 Task: Explore upcoming open houses in Baton Rouge, Louisiana, to visit properties with traditional Southern architecture and historical significance.
Action: Mouse moved to (346, 180)
Screenshot: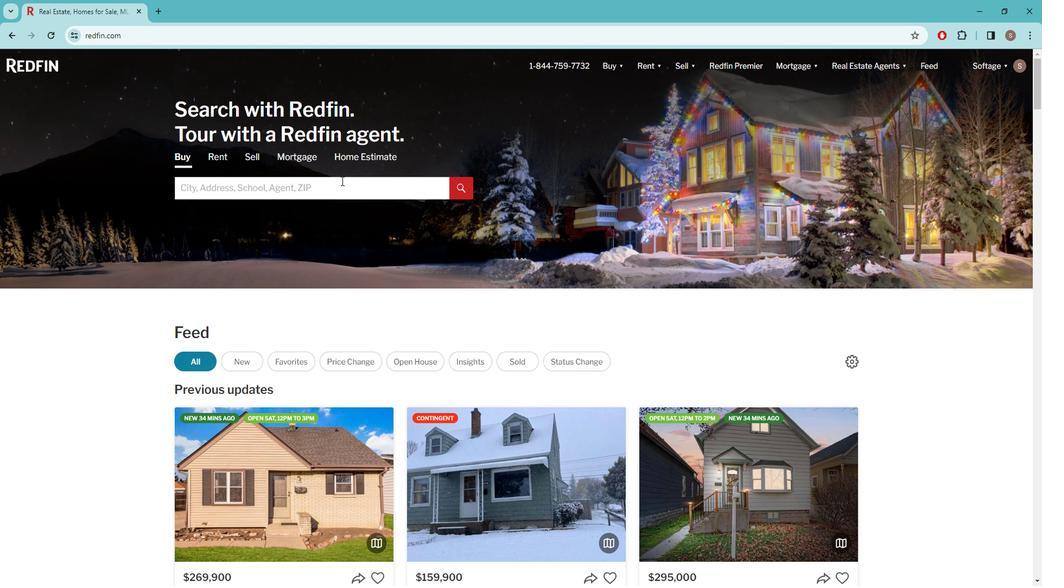 
Action: Mouse pressed left at (346, 180)
Screenshot: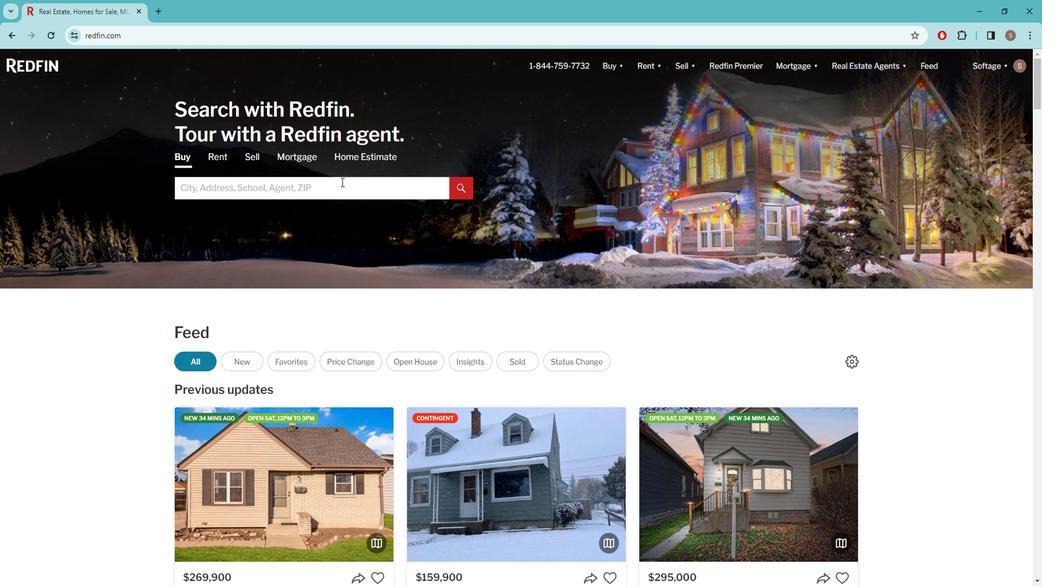 
Action: Key pressed b<Key.caps_lock>ATON<Key.space>
Screenshot: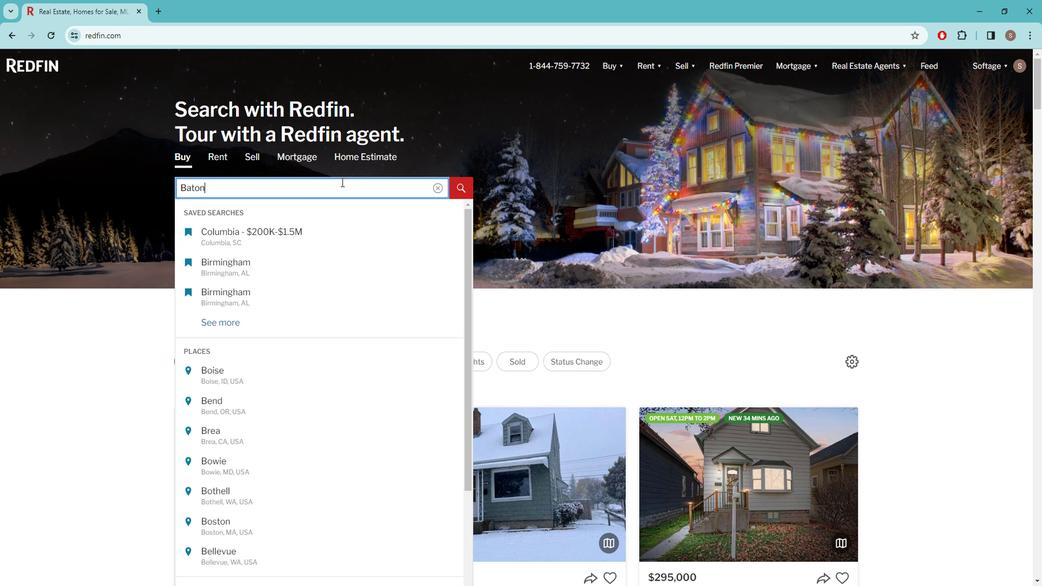 
Action: Mouse moved to (306, 287)
Screenshot: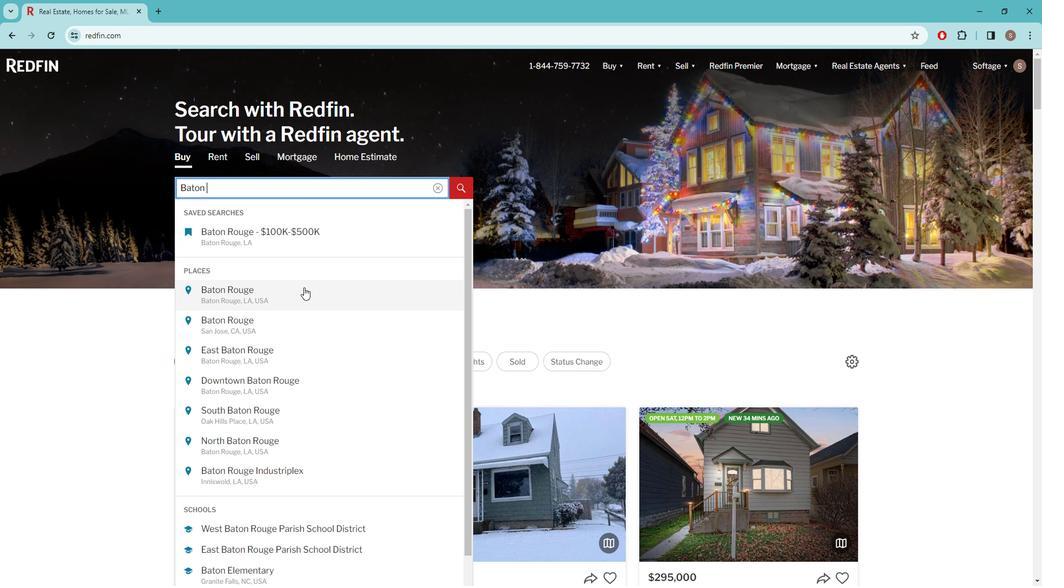
Action: Mouse pressed left at (306, 287)
Screenshot: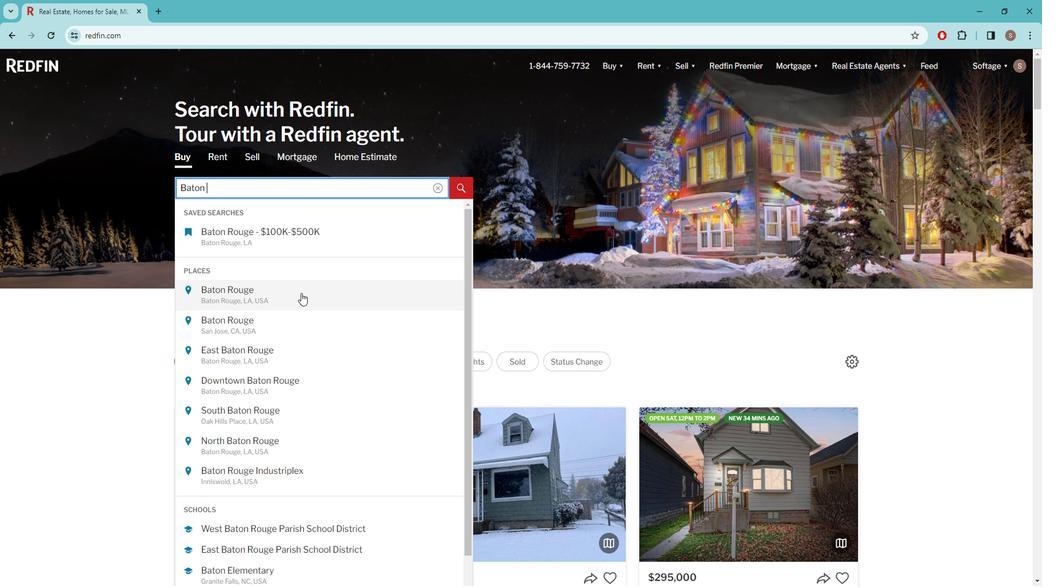 
Action: Mouse moved to (920, 137)
Screenshot: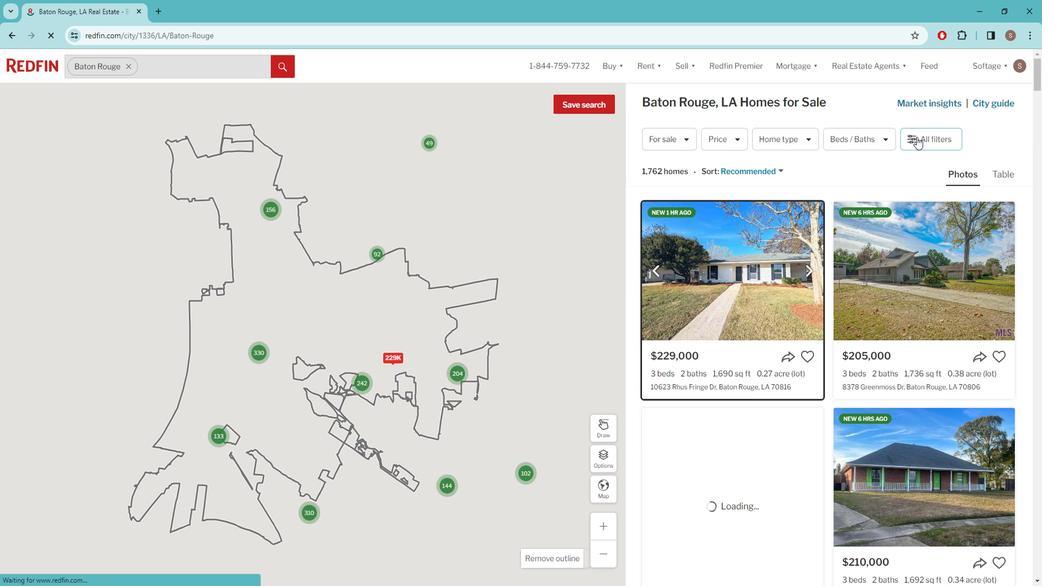 
Action: Mouse pressed left at (920, 137)
Screenshot: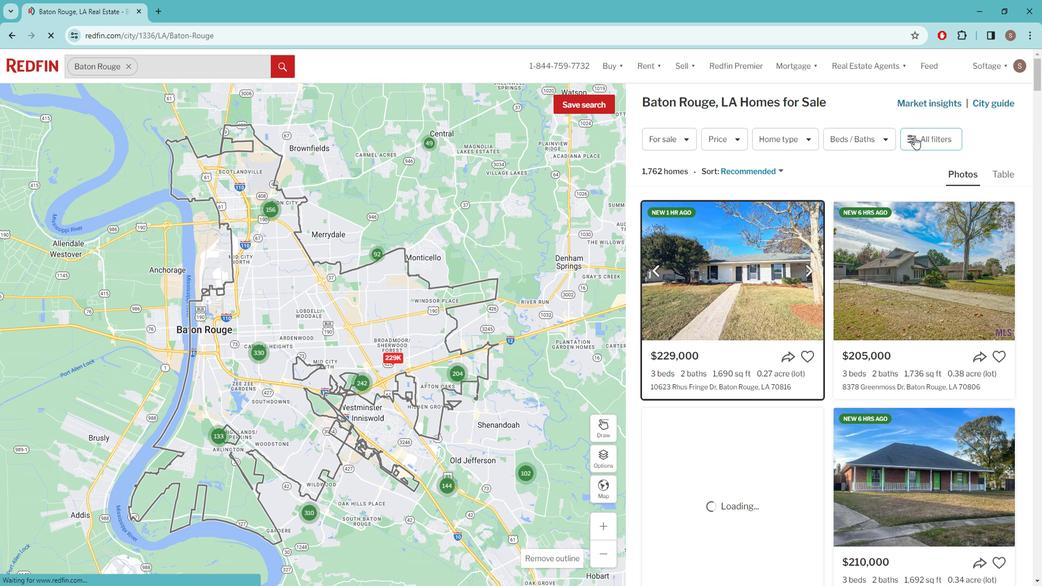 
Action: Mouse pressed left at (920, 137)
Screenshot: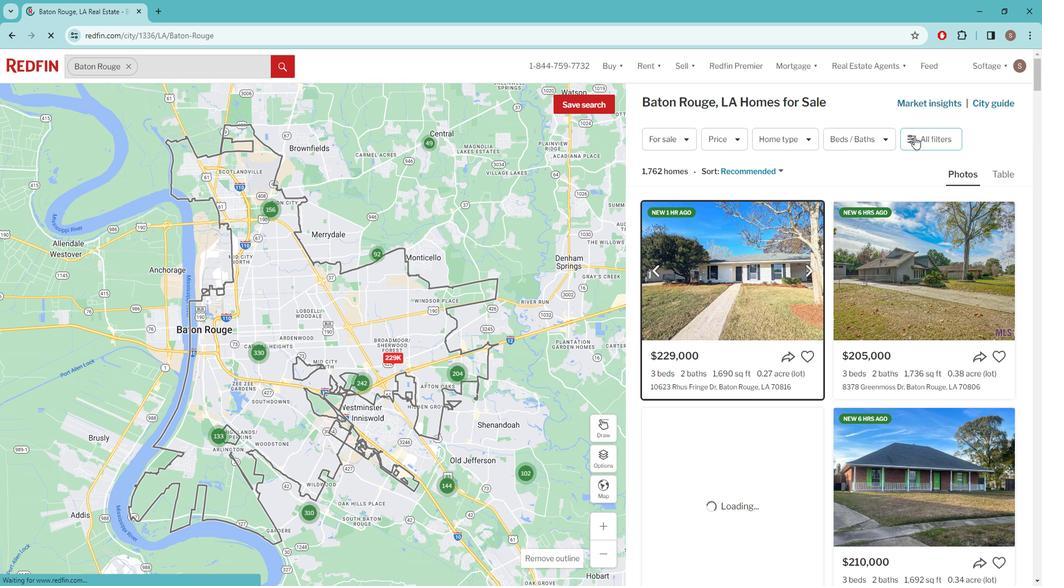 
Action: Mouse pressed left at (920, 137)
Screenshot: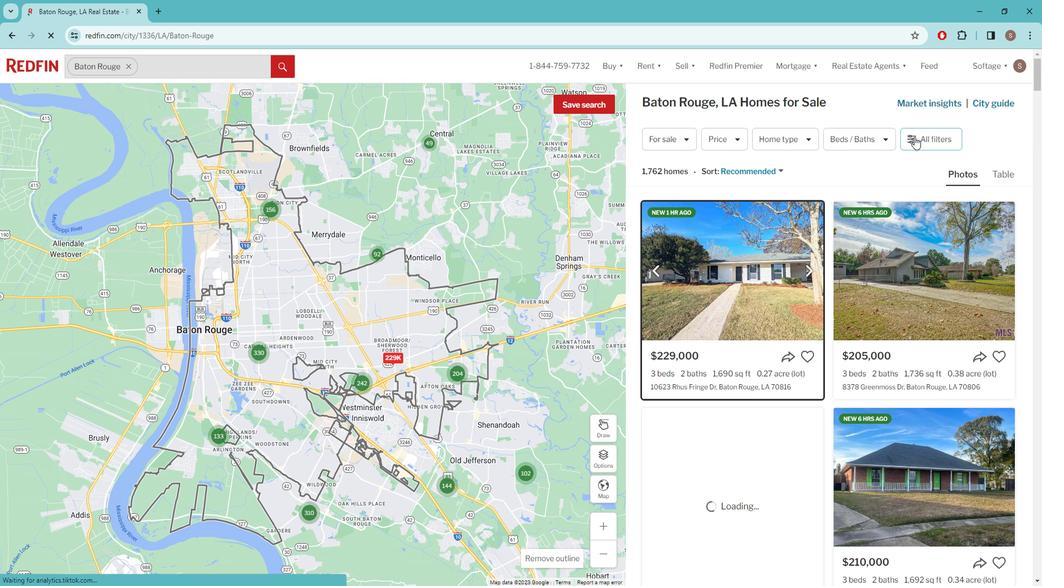 
Action: Mouse moved to (919, 133)
Screenshot: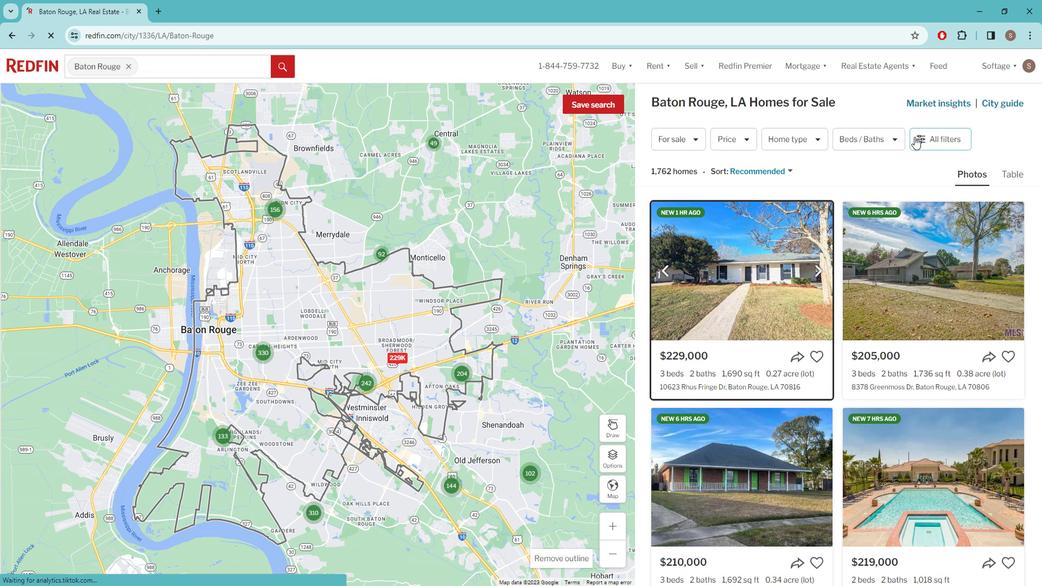 
Action: Mouse pressed left at (919, 133)
Screenshot: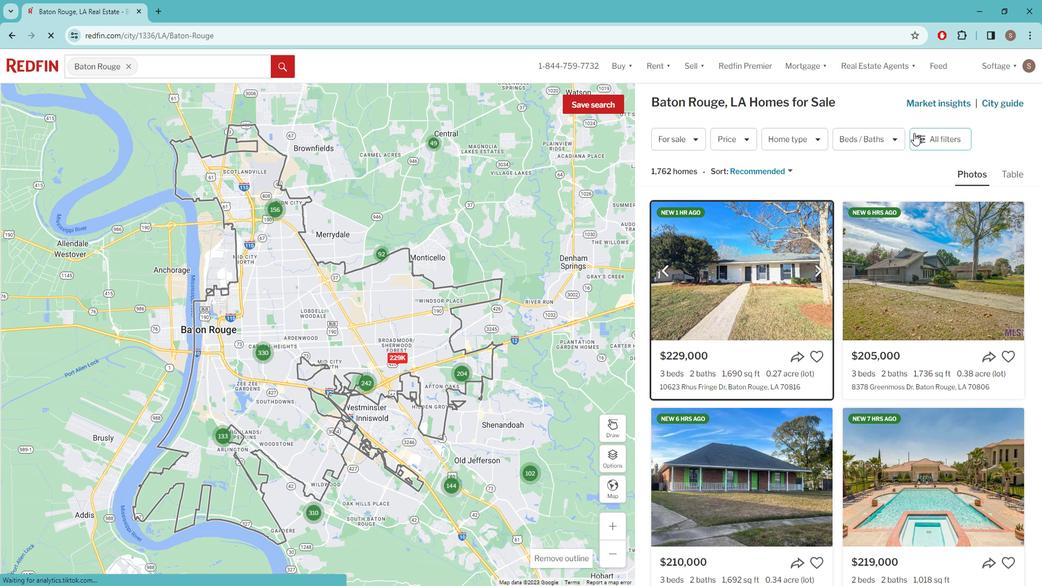 
Action: Mouse pressed left at (919, 133)
Screenshot: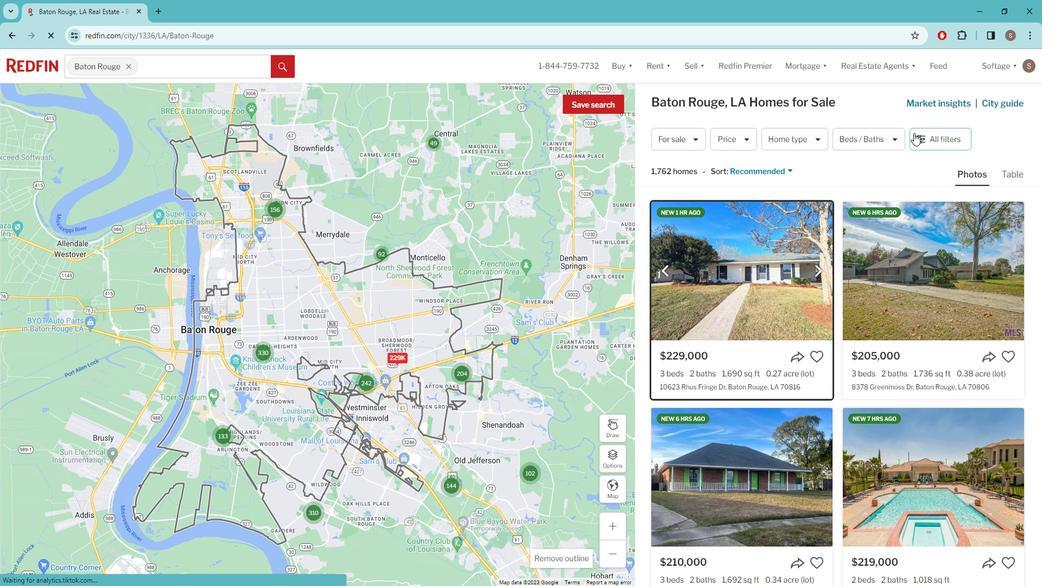
Action: Mouse moved to (892, 167)
Screenshot: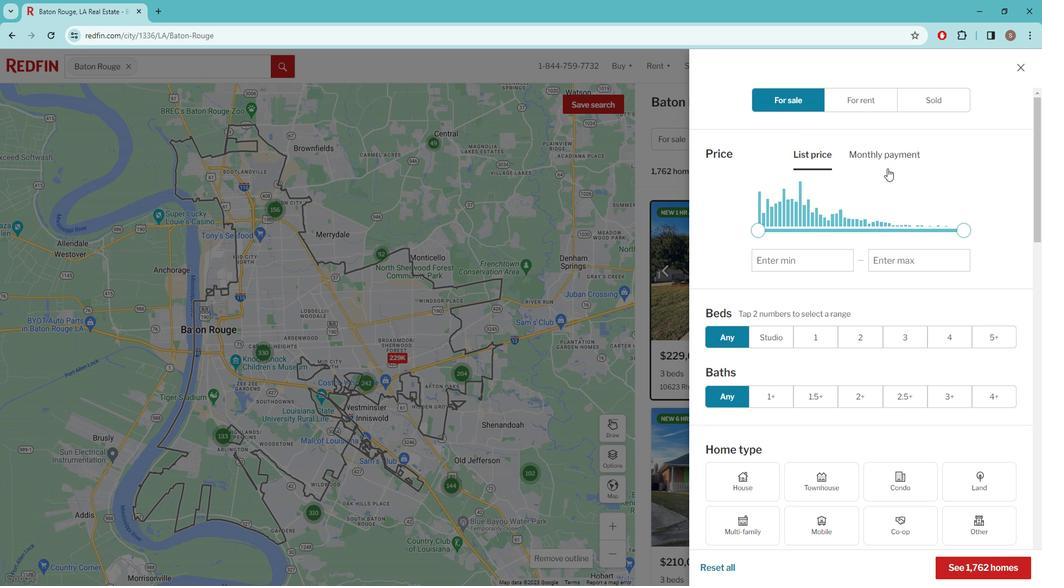 
Action: Mouse scrolled (892, 167) with delta (0, 0)
Screenshot: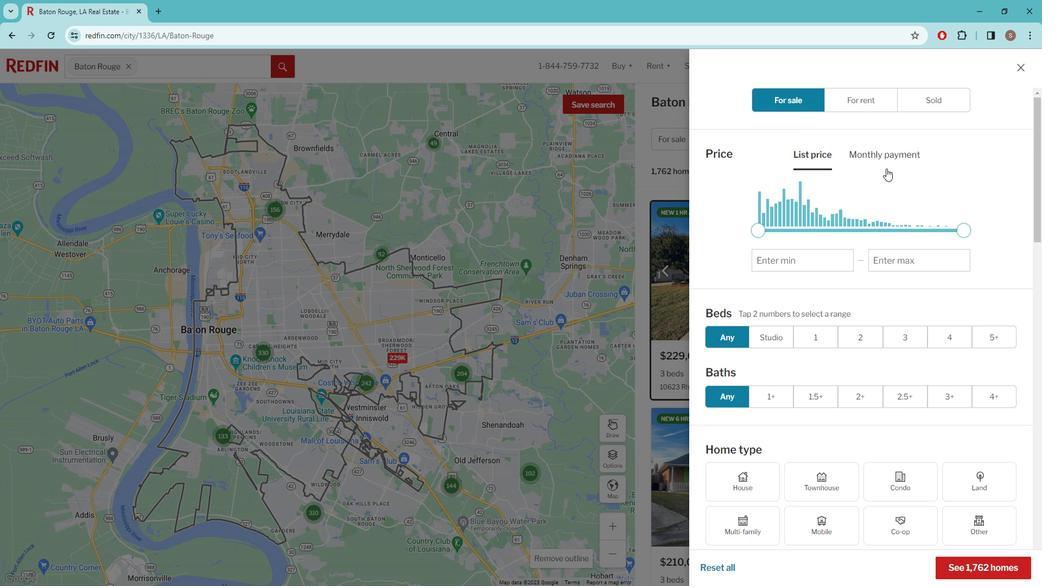 
Action: Mouse moved to (891, 168)
Screenshot: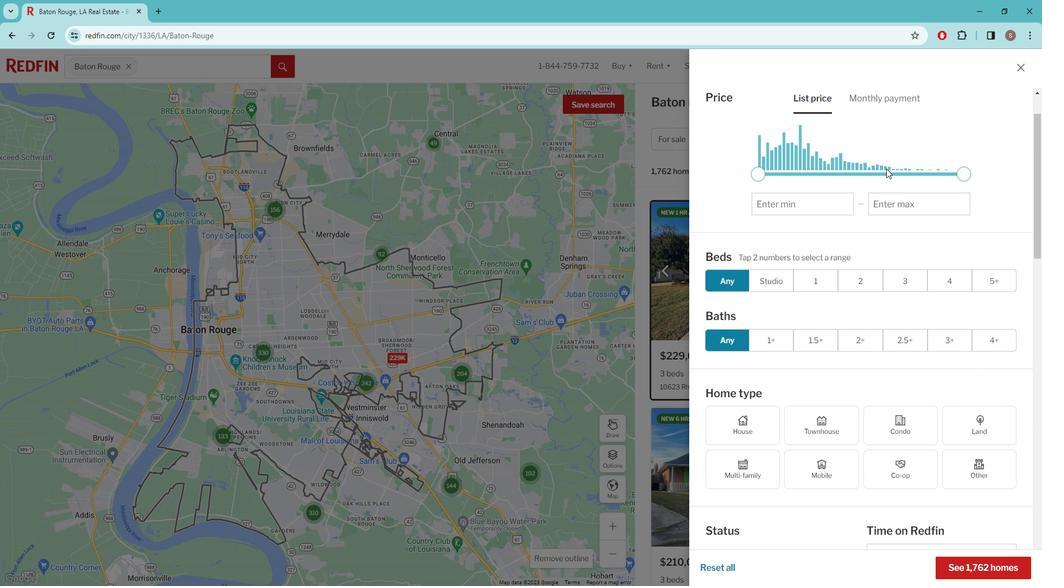 
Action: Mouse scrolled (891, 168) with delta (0, 0)
Screenshot: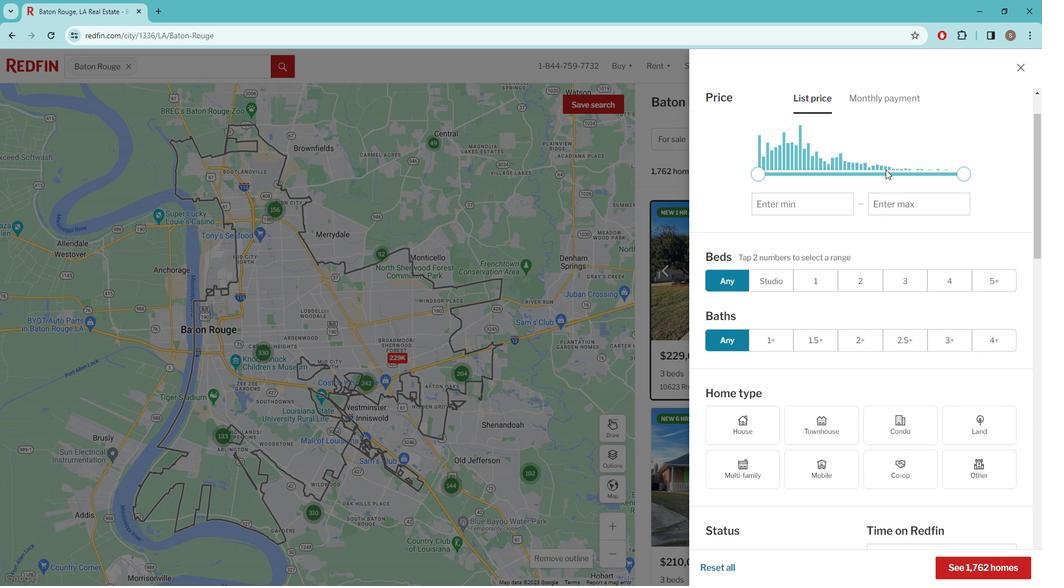 
Action: Mouse scrolled (891, 168) with delta (0, 0)
Screenshot: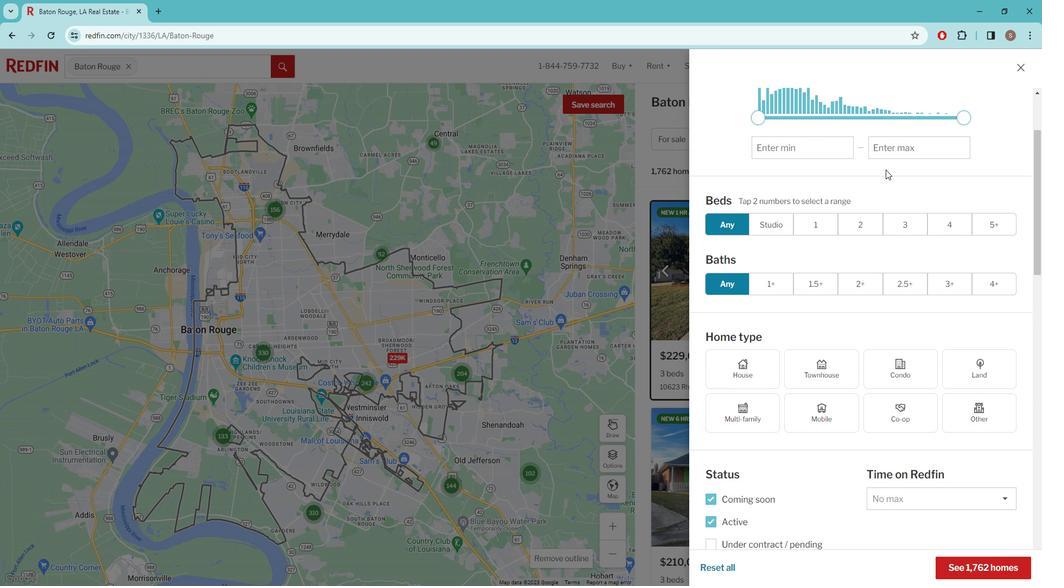 
Action: Mouse scrolled (891, 168) with delta (0, 0)
Screenshot: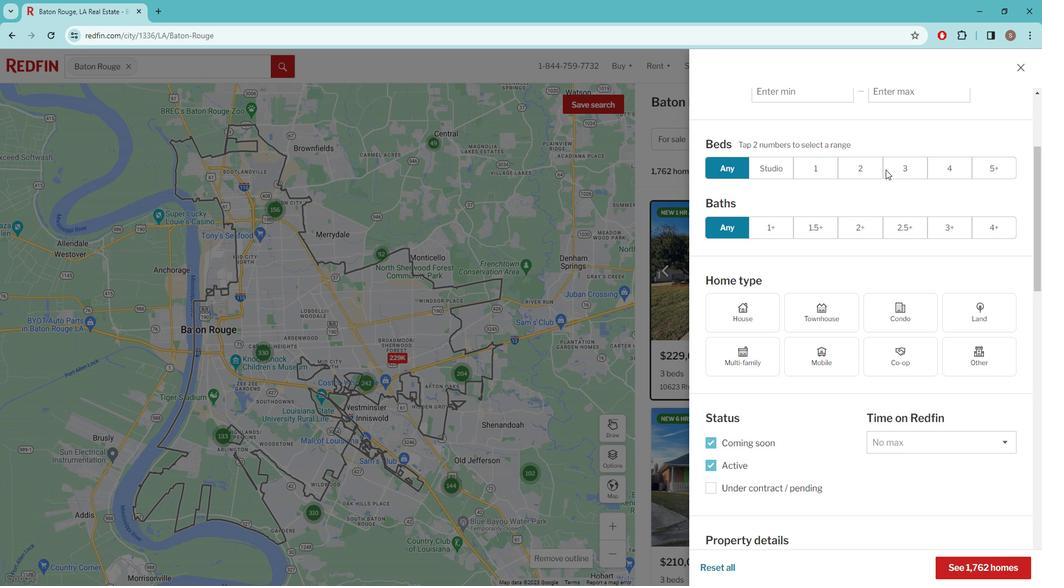 
Action: Mouse scrolled (891, 168) with delta (0, 0)
Screenshot: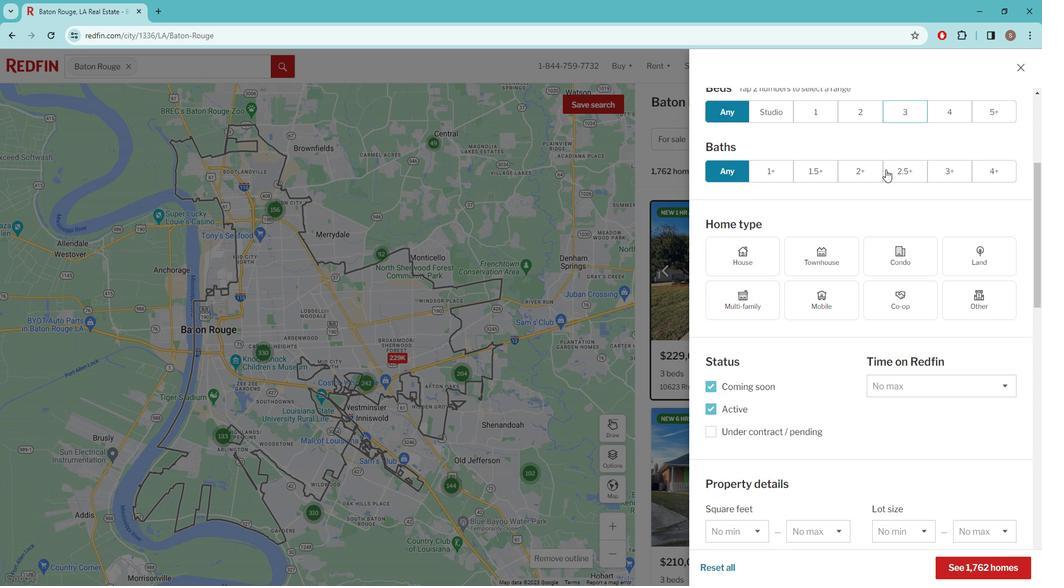 
Action: Mouse scrolled (891, 168) with delta (0, 0)
Screenshot: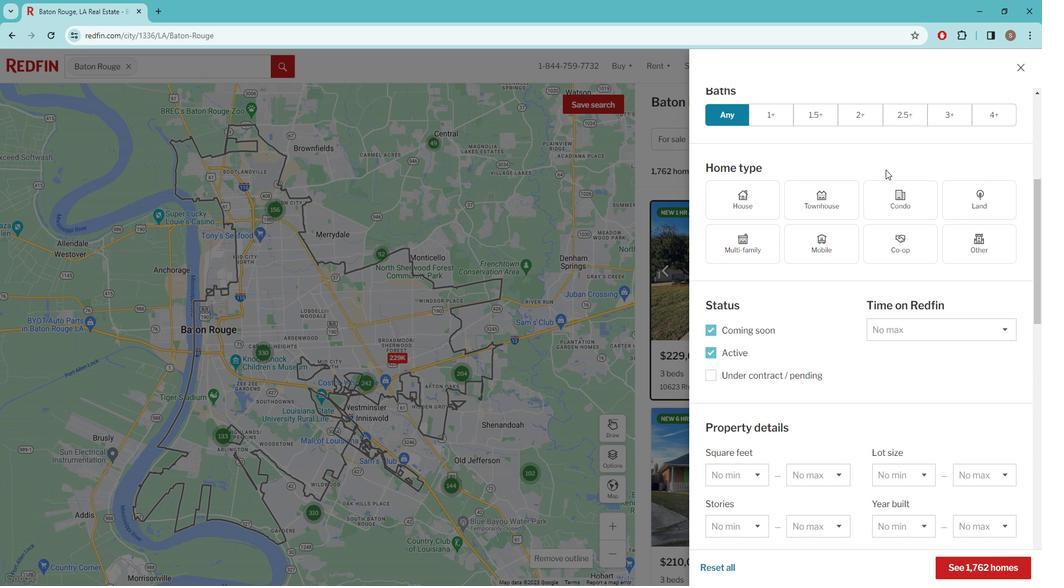 
Action: Mouse moved to (889, 169)
Screenshot: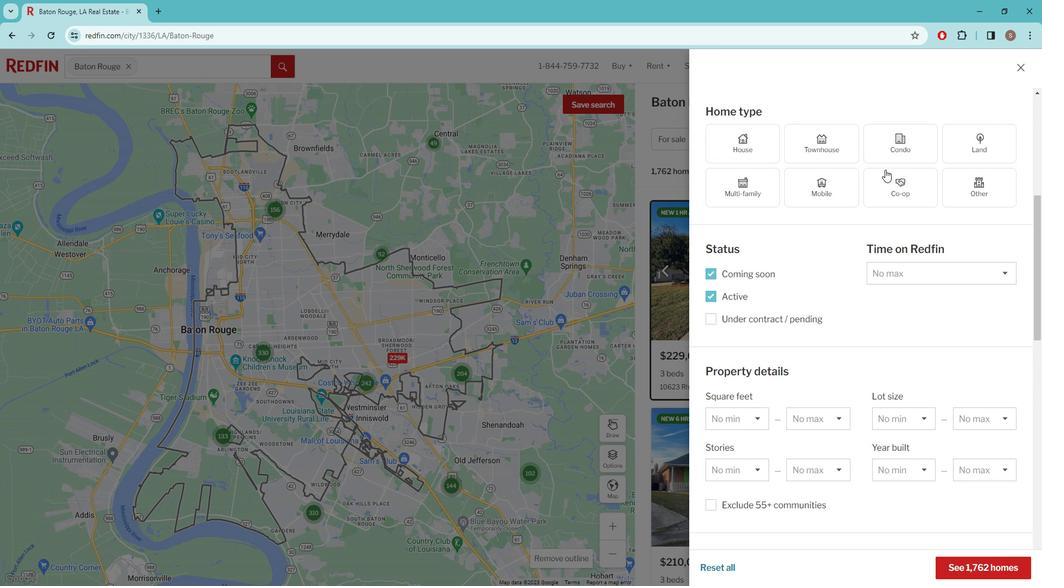 
Action: Mouse scrolled (889, 168) with delta (0, 0)
Screenshot: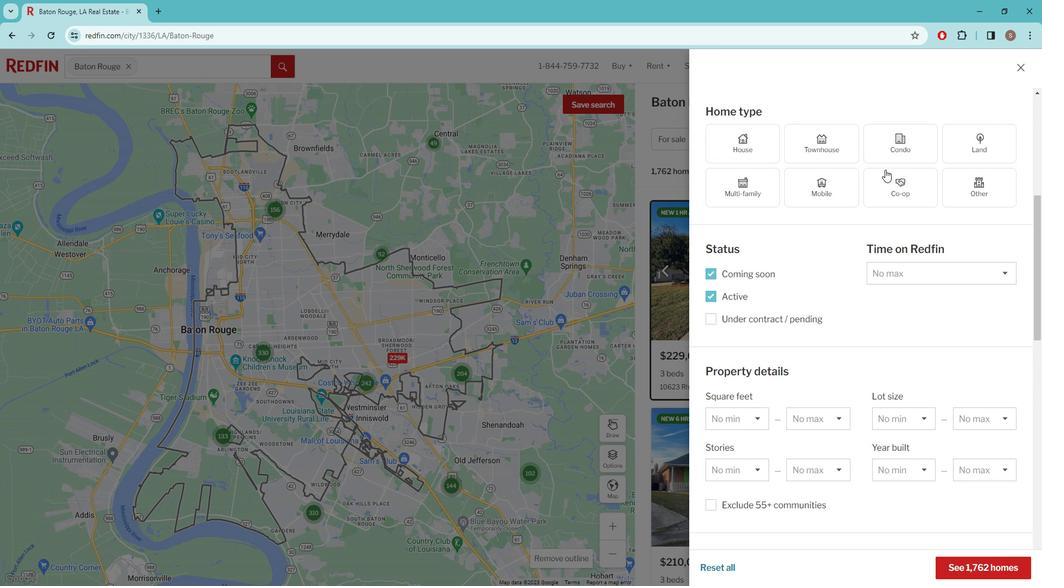 
Action: Mouse moved to (888, 169)
Screenshot: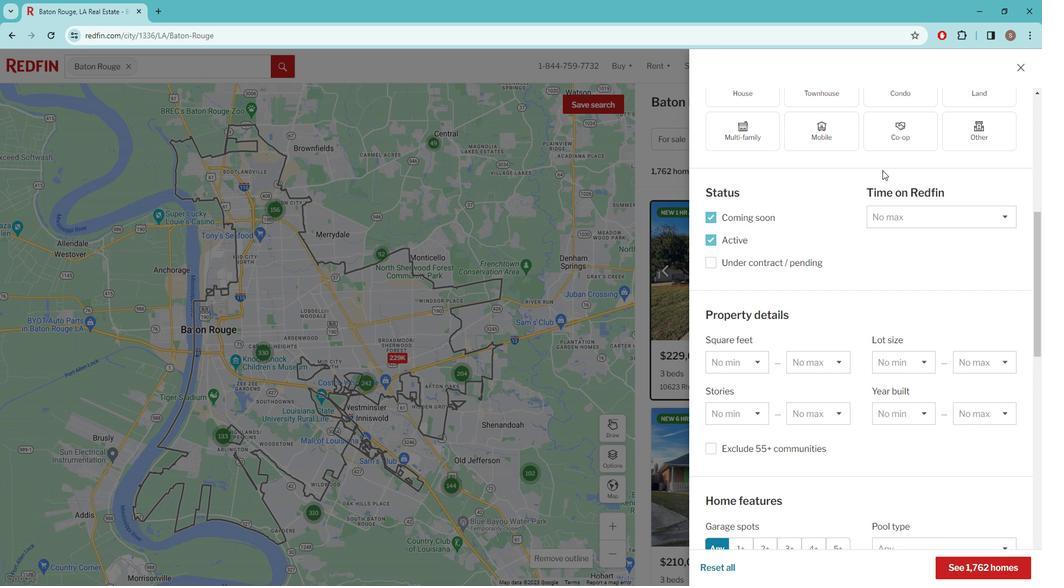 
Action: Mouse scrolled (888, 169) with delta (0, 0)
Screenshot: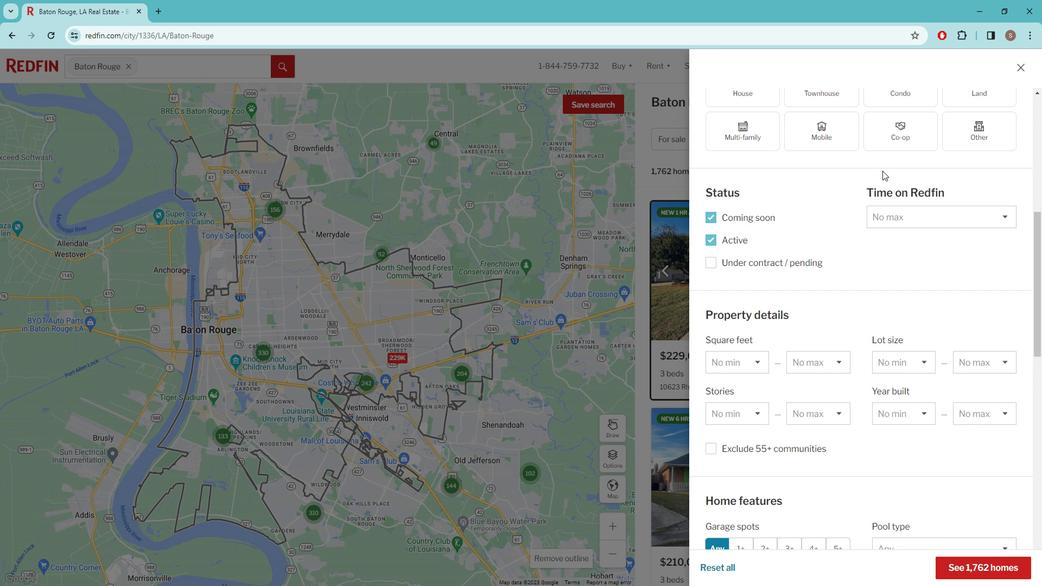 
Action: Mouse scrolled (888, 169) with delta (0, 0)
Screenshot: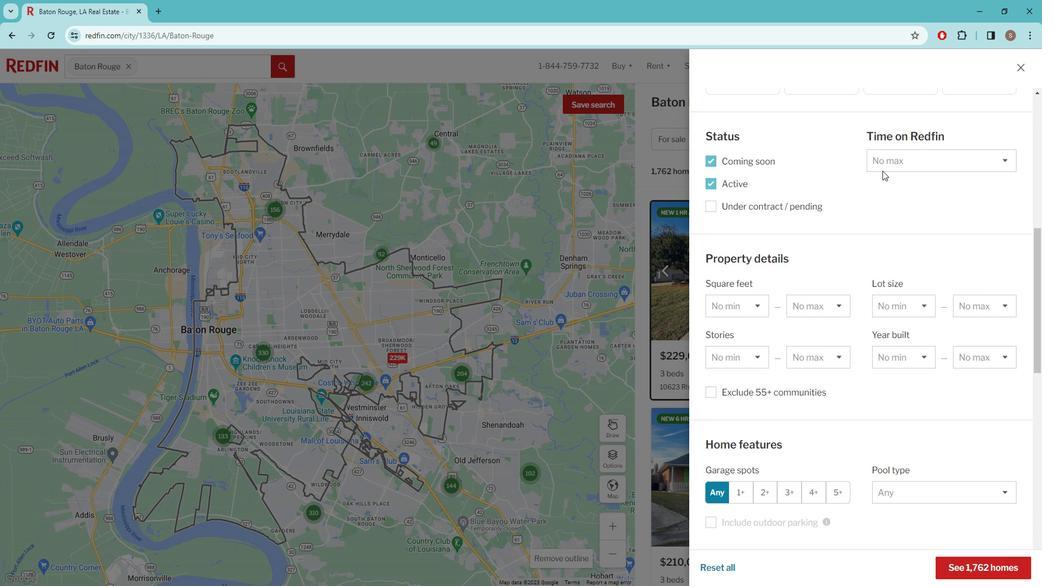 
Action: Mouse scrolled (888, 169) with delta (0, 0)
Screenshot: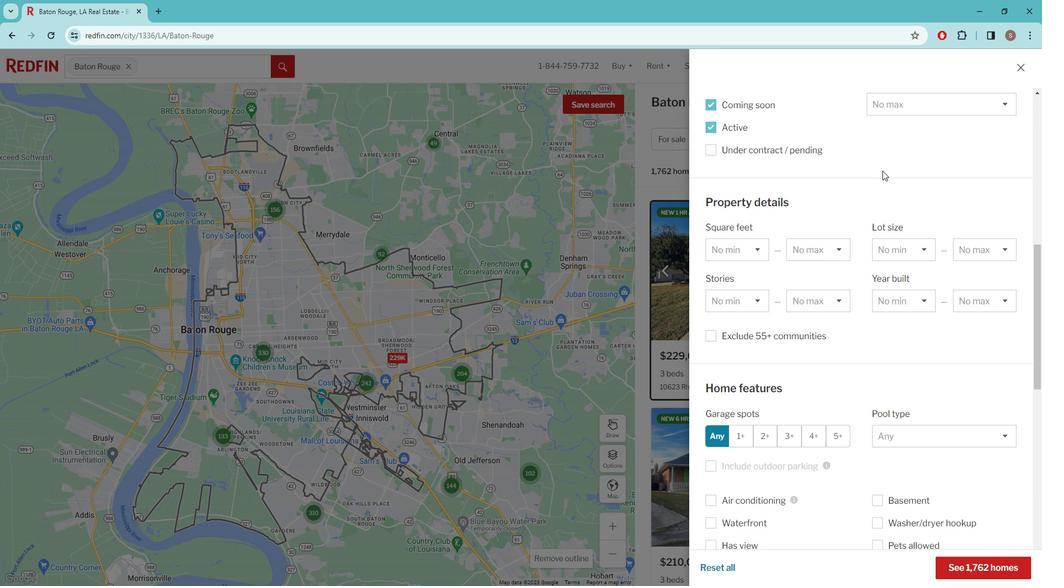 
Action: Mouse scrolled (888, 169) with delta (0, 0)
Screenshot: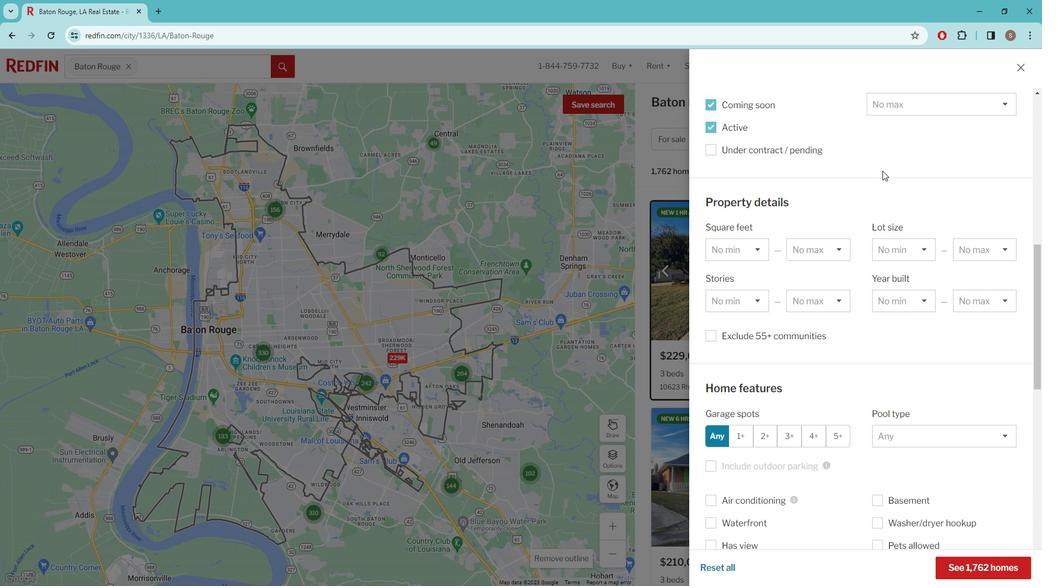 
Action: Mouse scrolled (888, 169) with delta (0, 0)
Screenshot: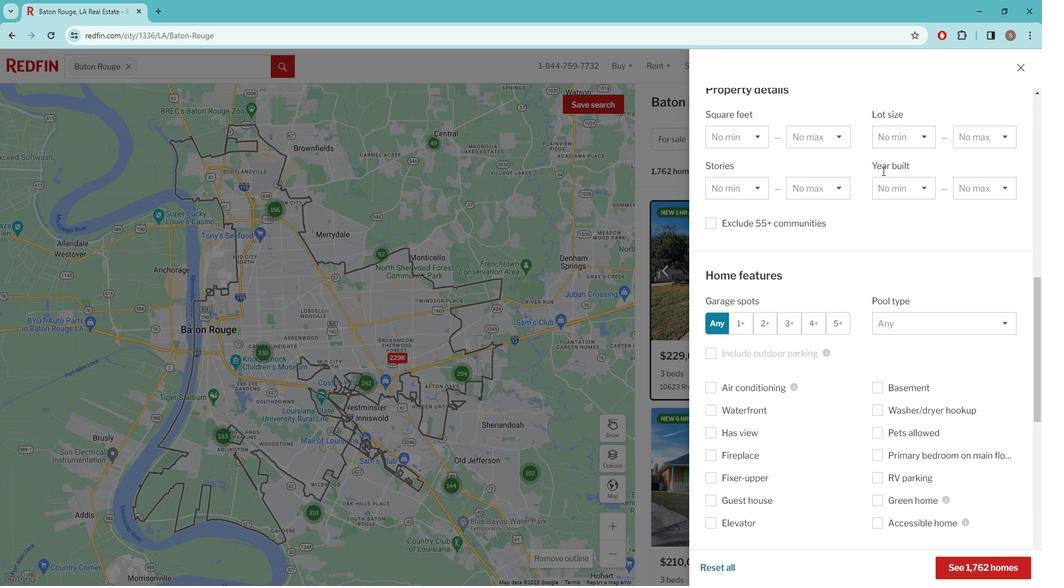 
Action: Mouse moved to (887, 169)
Screenshot: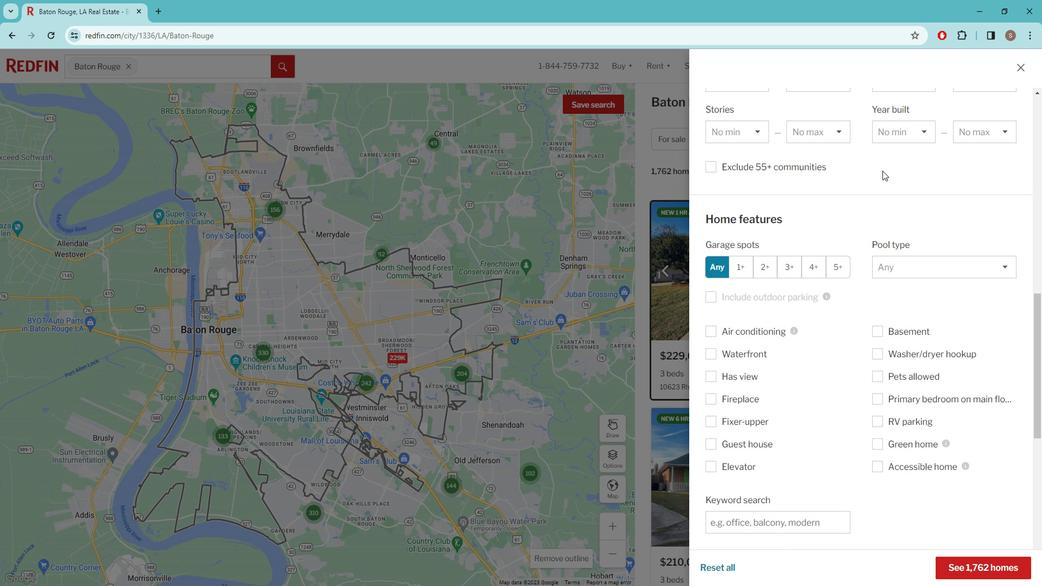 
Action: Mouse scrolled (887, 169) with delta (0, 0)
Screenshot: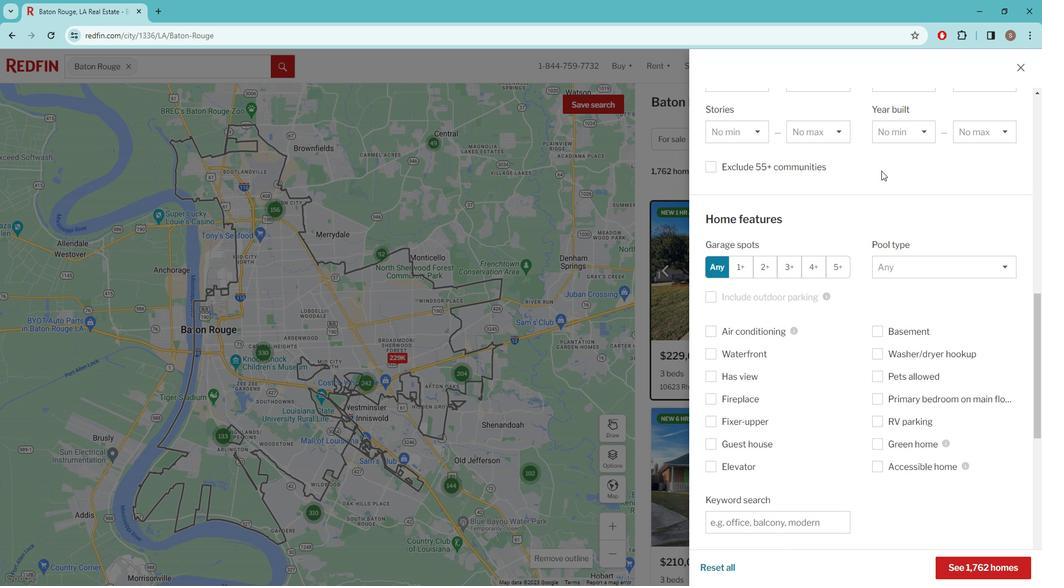 
Action: Mouse moved to (736, 453)
Screenshot: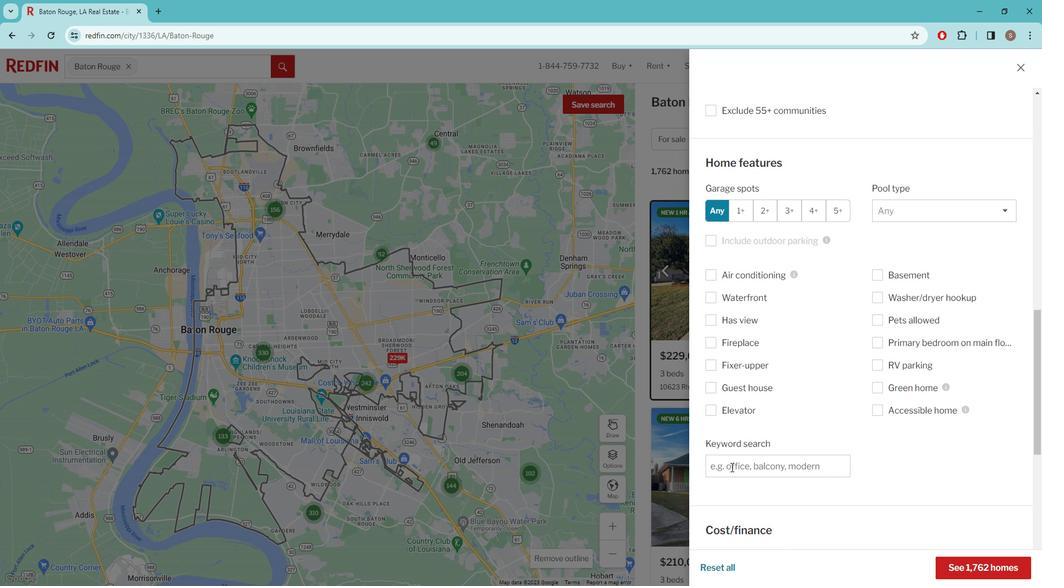 
Action: Mouse pressed left at (736, 453)
Screenshot: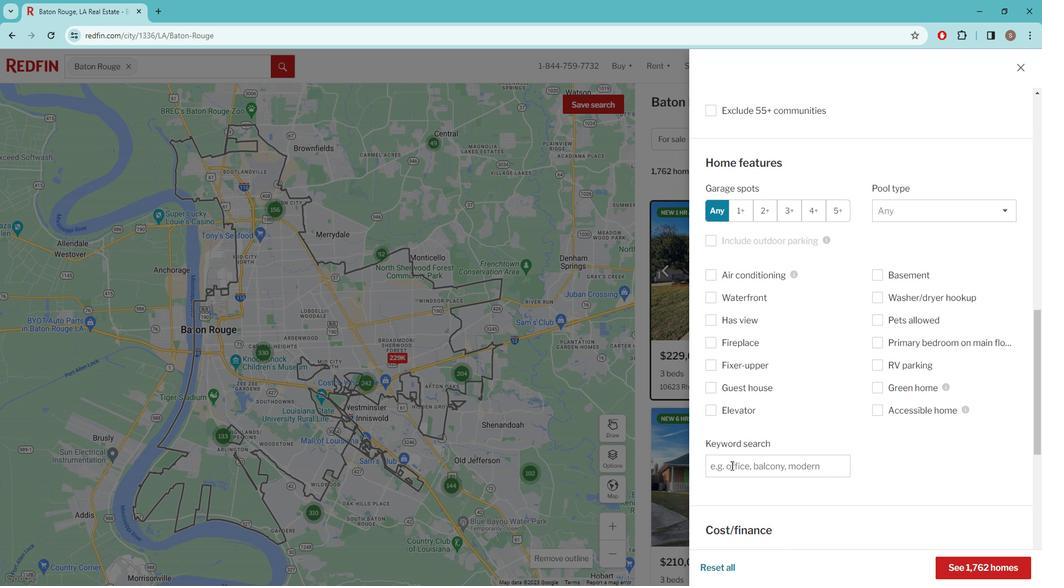 
Action: Key pressed TRADITIONAL<Key.space>SOUTHERN<Key.space>ARCHITECTURE<Key.space>AND<Key.space>HISTORICAL<Key.space>SIGNIFICANCE<Key.space>
Screenshot: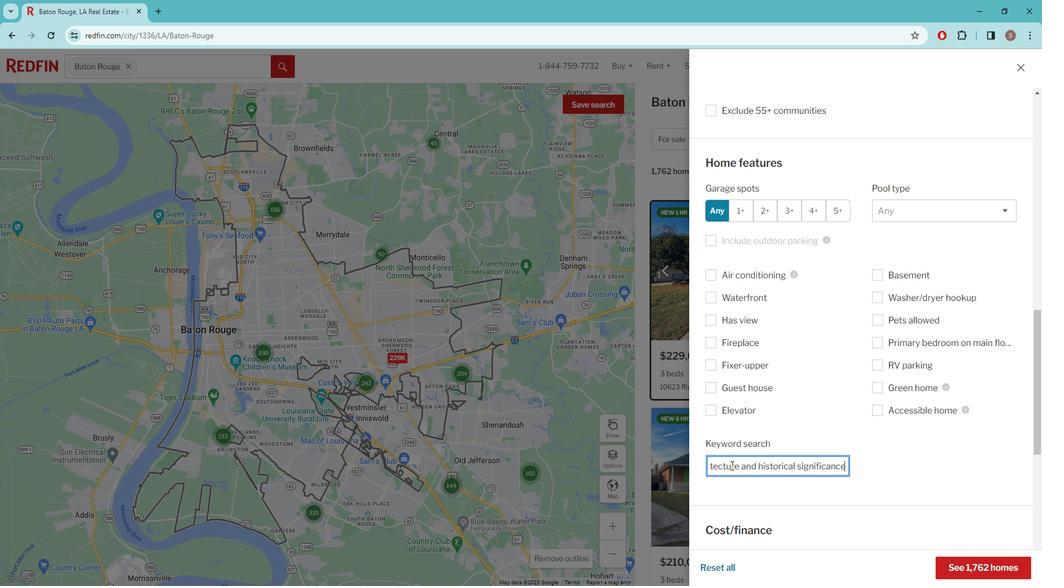 
Action: Mouse moved to (900, 484)
Screenshot: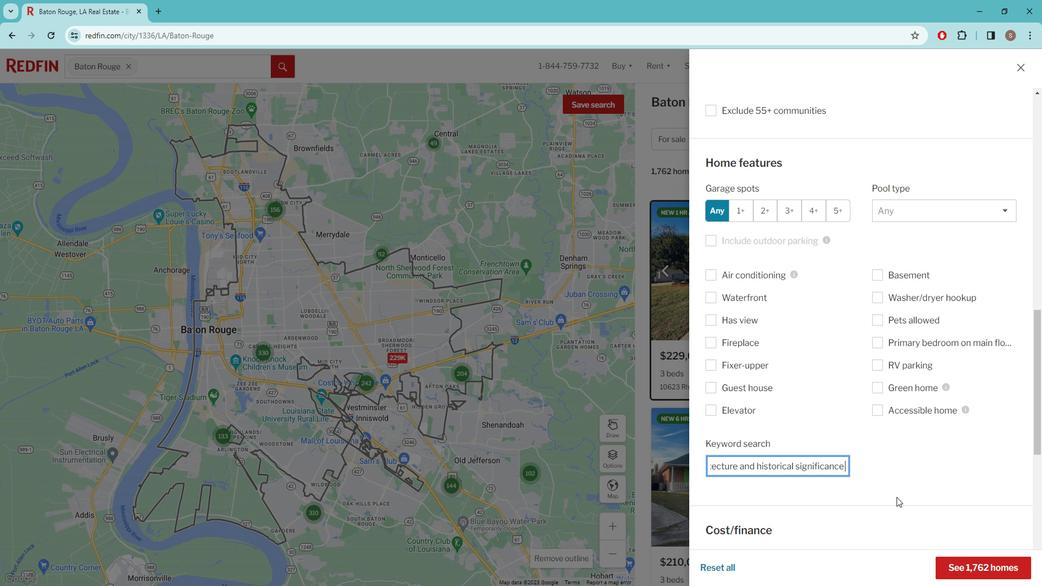 
Action: Mouse scrolled (900, 483) with delta (0, 0)
Screenshot: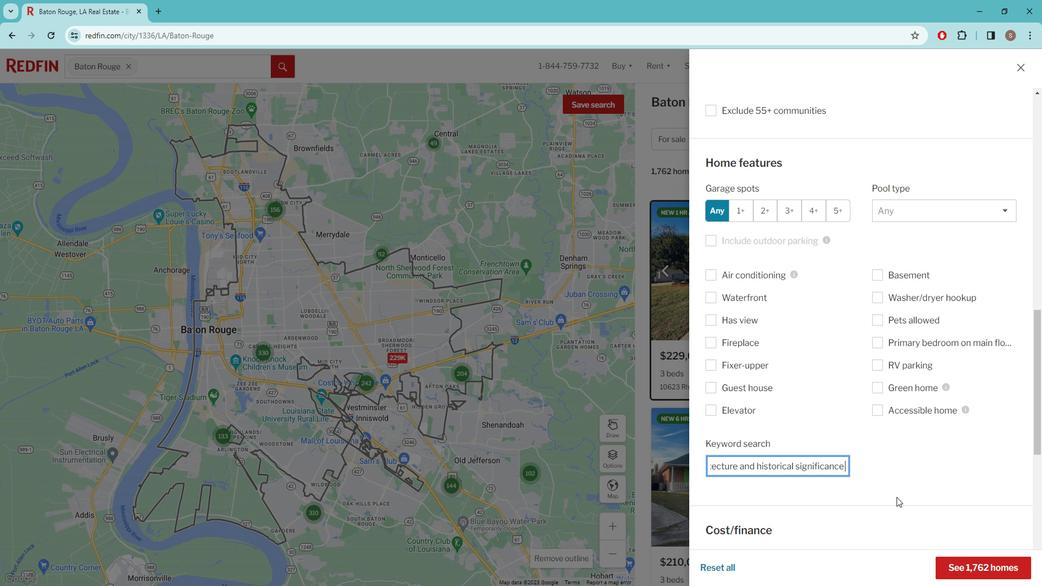 
Action: Mouse moved to (900, 484)
Screenshot: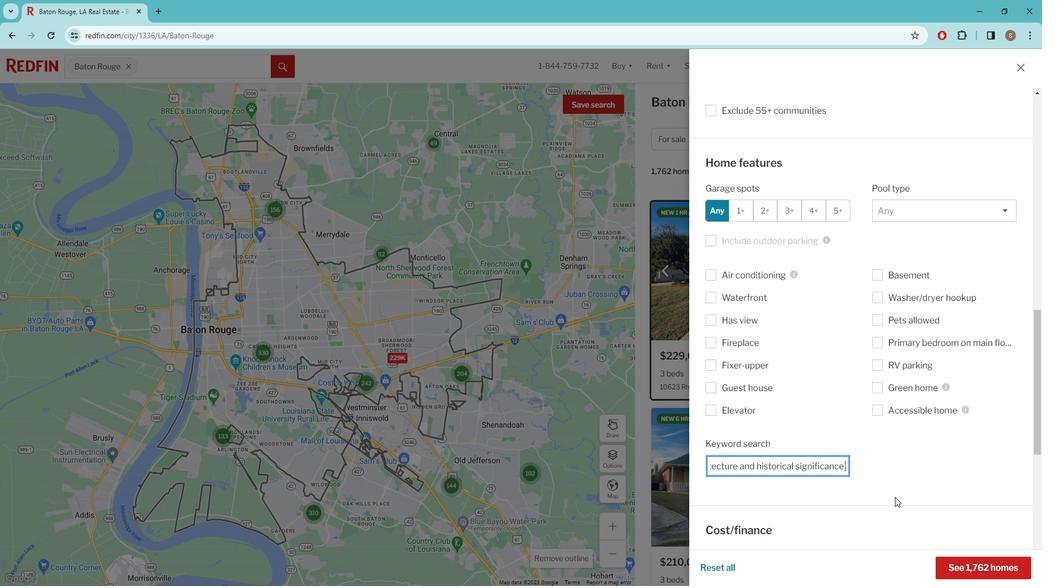 
Action: Mouse scrolled (900, 483) with delta (0, 0)
Screenshot: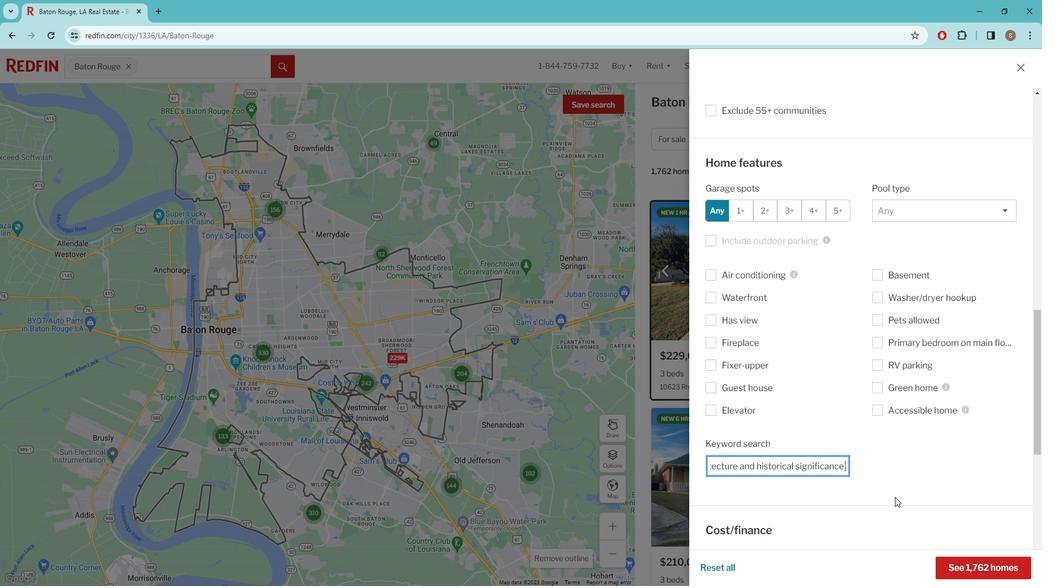 
Action: Mouse scrolled (900, 483) with delta (0, 0)
Screenshot: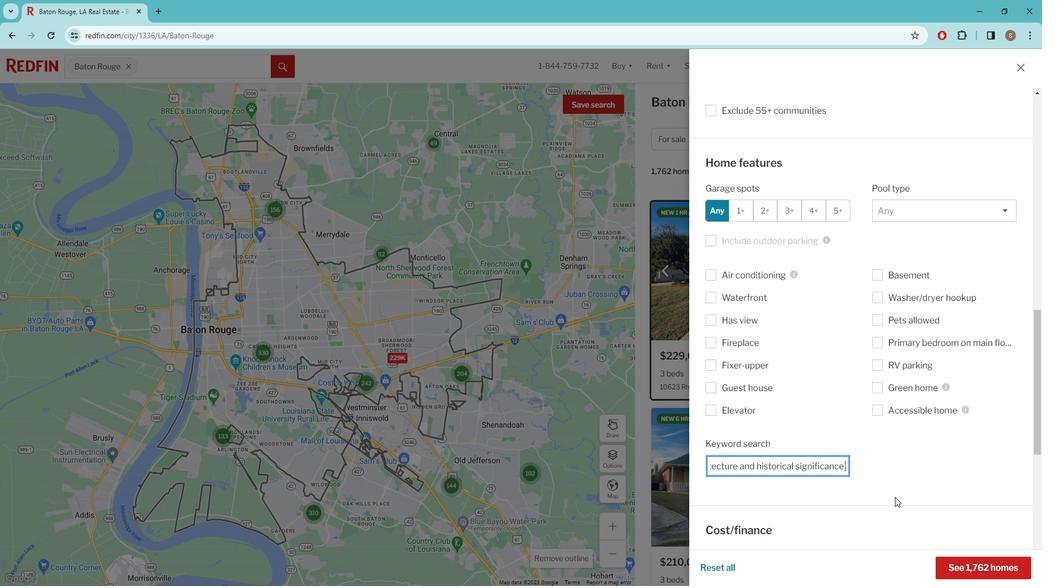 
Action: Mouse scrolled (900, 483) with delta (0, 0)
Screenshot: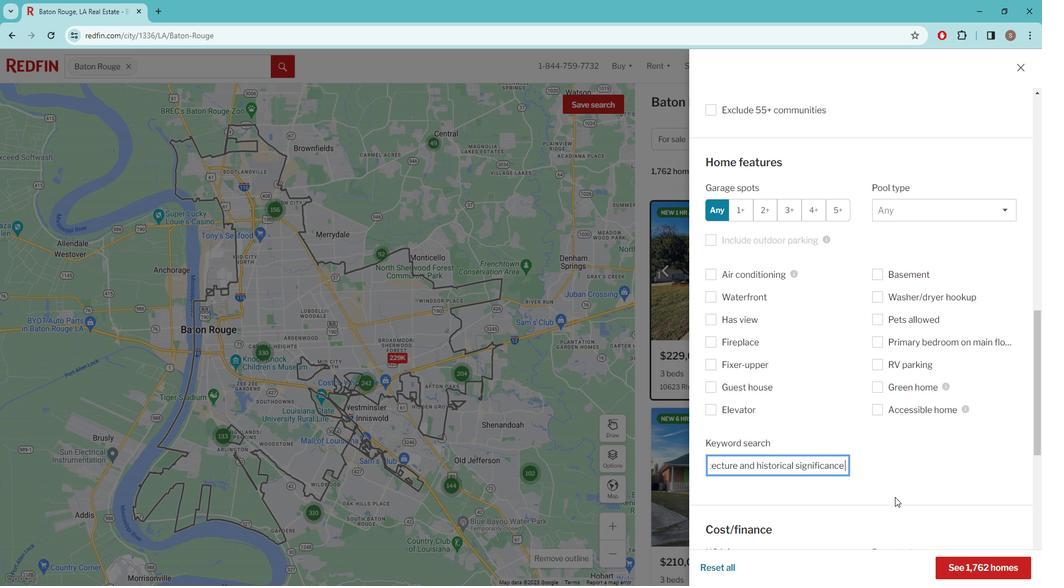 
Action: Mouse scrolled (900, 483) with delta (0, 0)
Screenshot: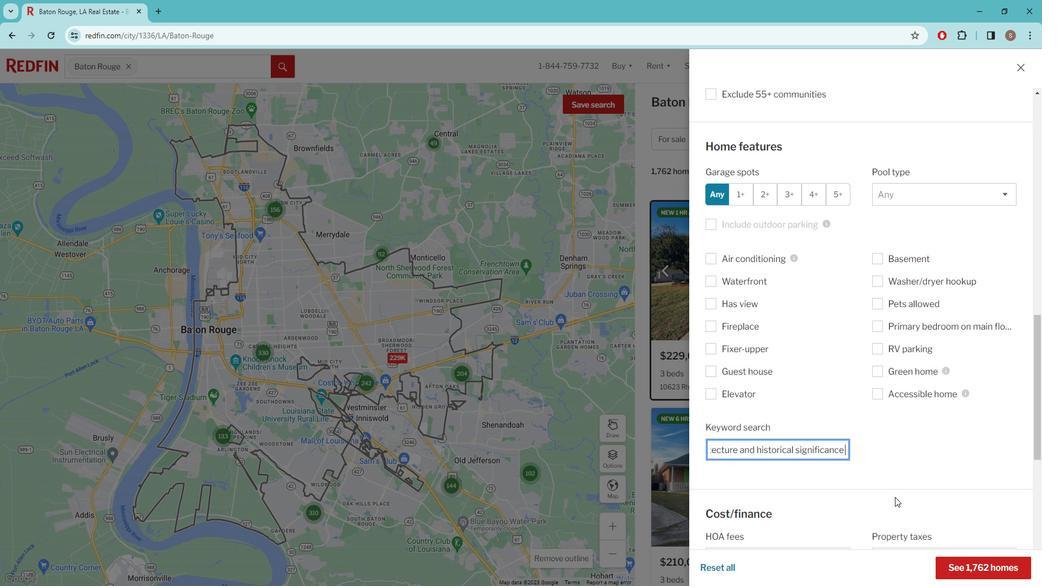 
Action: Mouse moved to (899, 484)
Screenshot: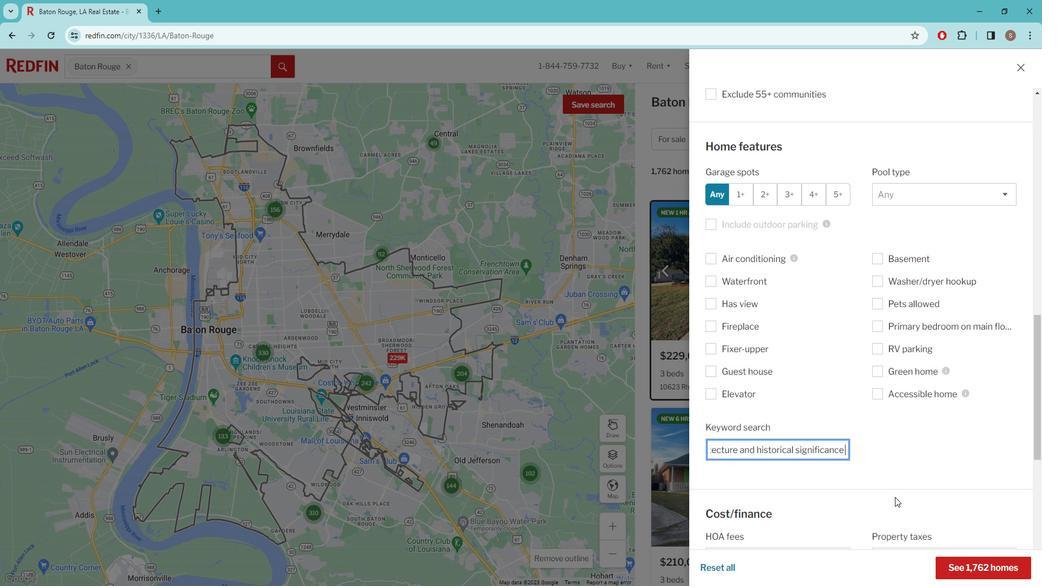 
Action: Mouse scrolled (899, 483) with delta (0, 0)
Screenshot: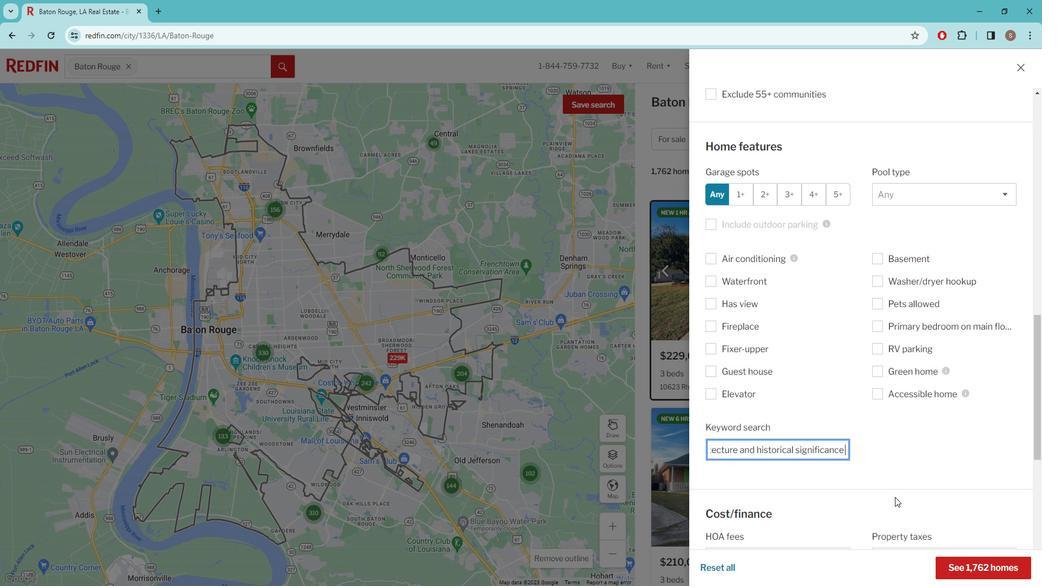 
Action: Mouse moved to (783, 468)
Screenshot: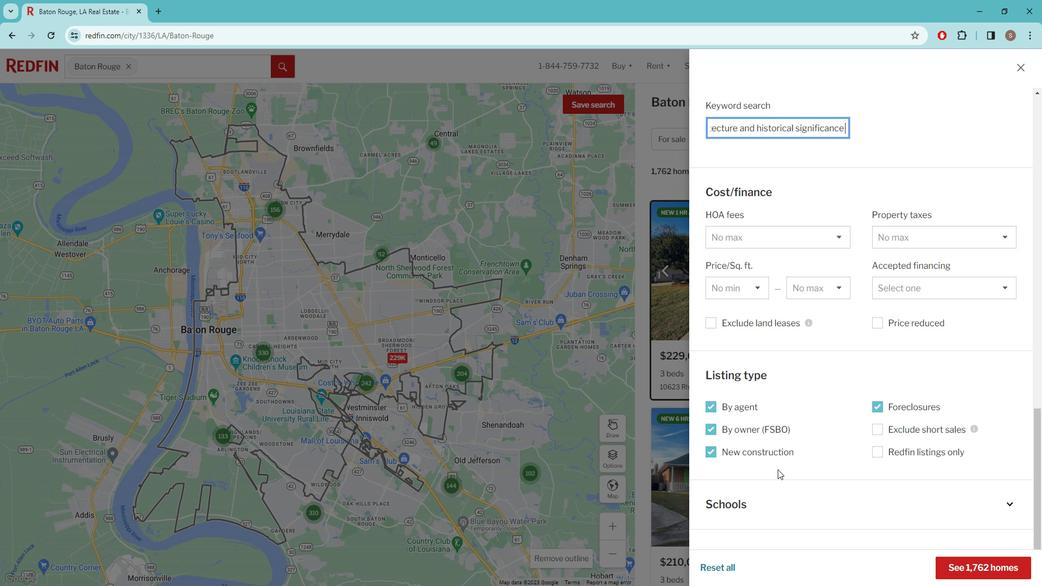 
Action: Mouse scrolled (783, 467) with delta (0, 0)
Screenshot: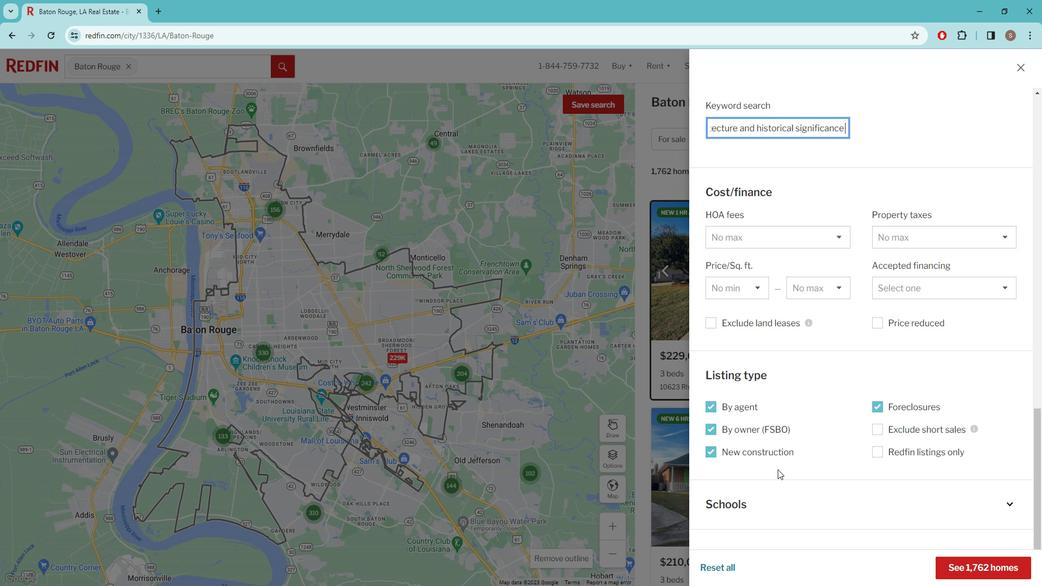 
Action: Mouse moved to (783, 470)
Screenshot: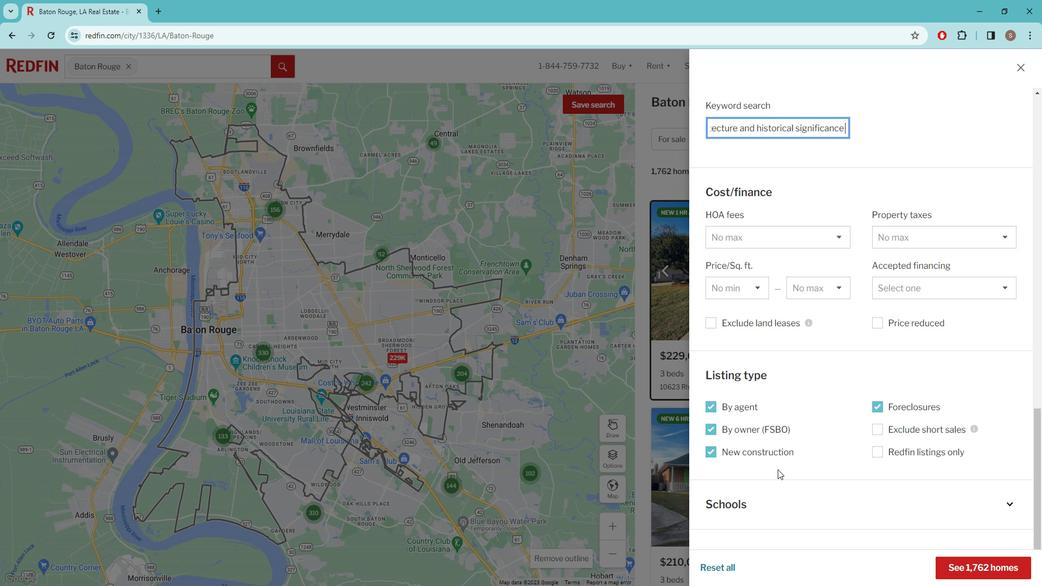 
Action: Mouse scrolled (783, 470) with delta (0, 0)
Screenshot: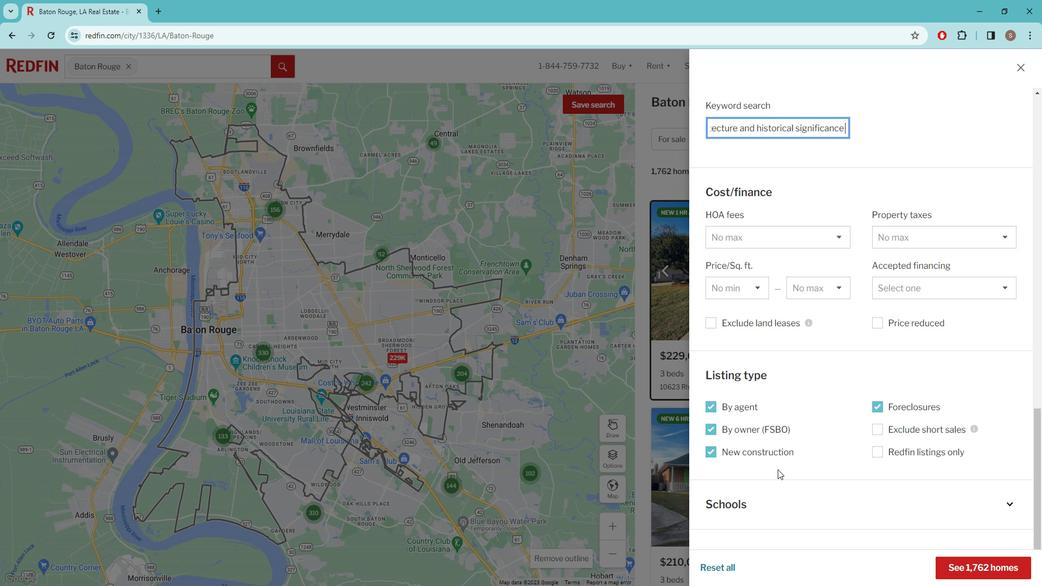 
Action: Mouse moved to (782, 471)
Screenshot: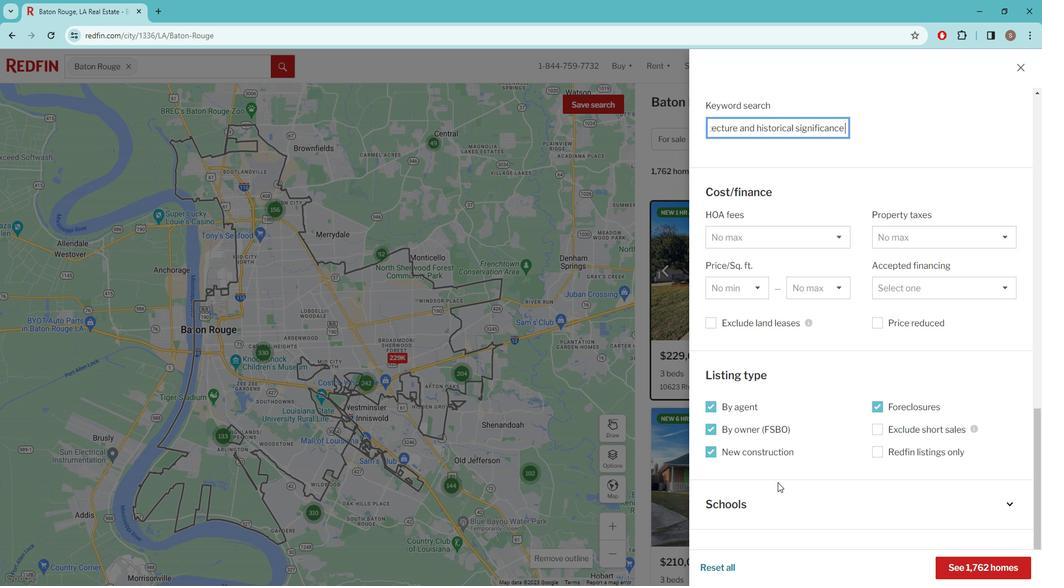 
Action: Mouse scrolled (782, 470) with delta (0, 0)
Screenshot: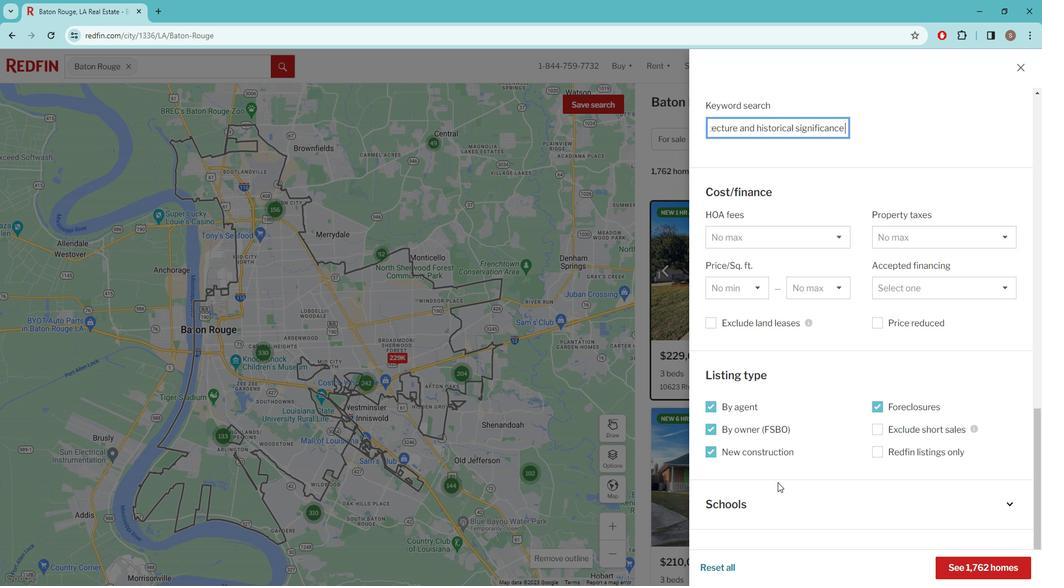
Action: Mouse scrolled (782, 470) with delta (0, 0)
Screenshot: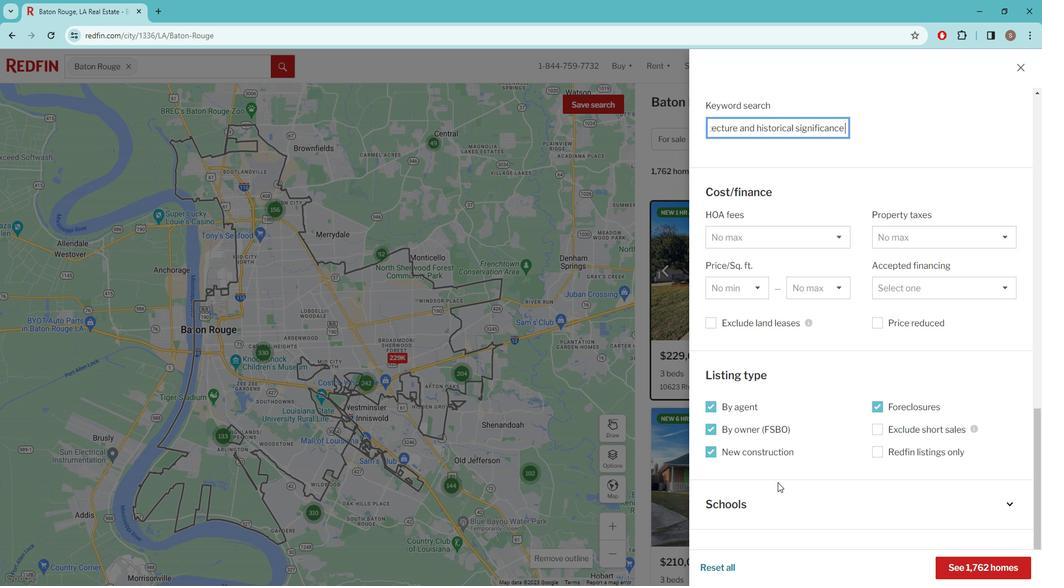 
Action: Mouse scrolled (782, 470) with delta (0, 0)
Screenshot: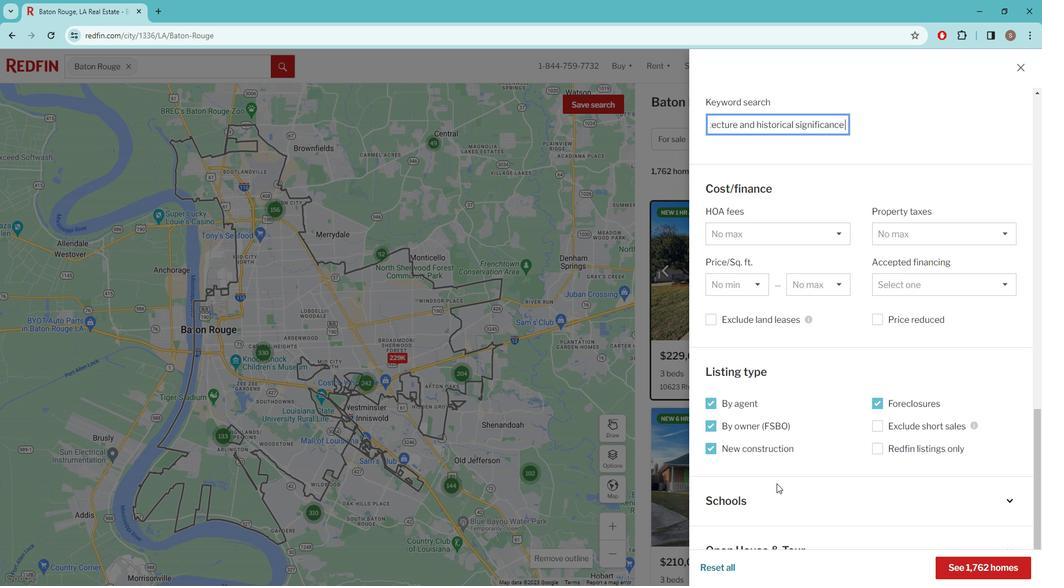 
Action: Mouse moved to (781, 470)
Screenshot: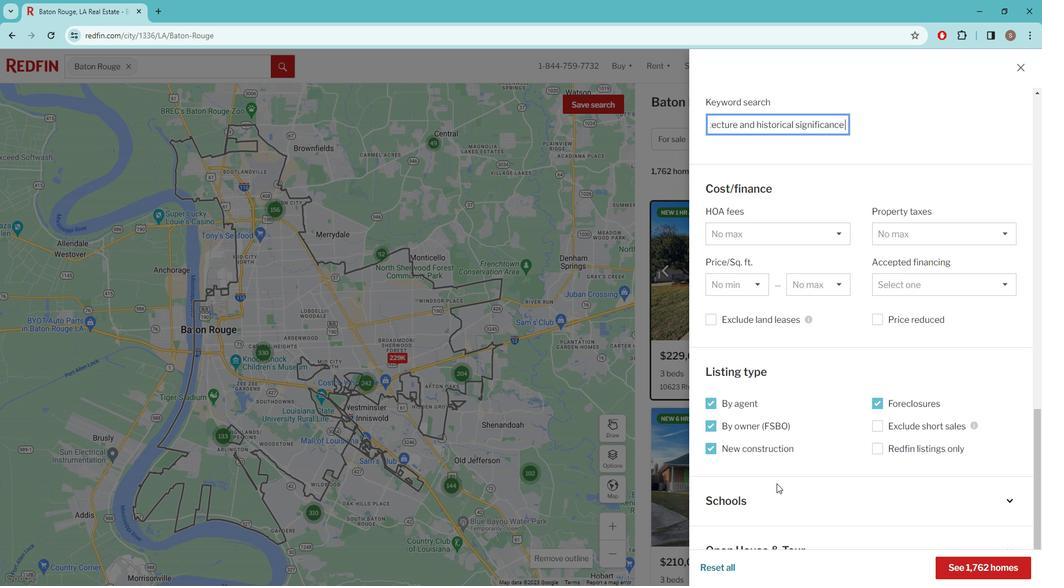 
Action: Mouse scrolled (781, 470) with delta (0, 0)
Screenshot: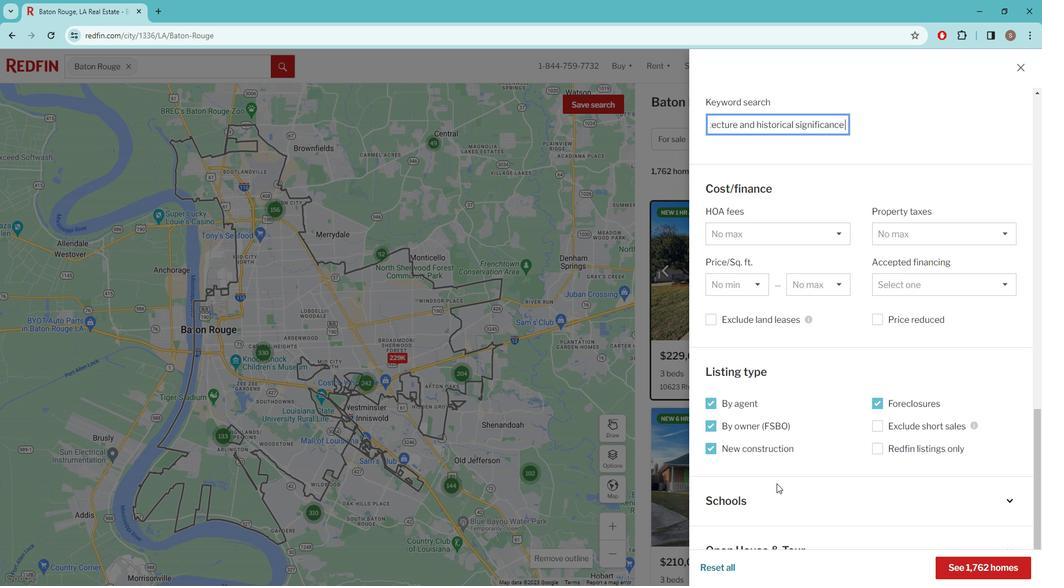 
Action: Mouse moved to (777, 463)
Screenshot: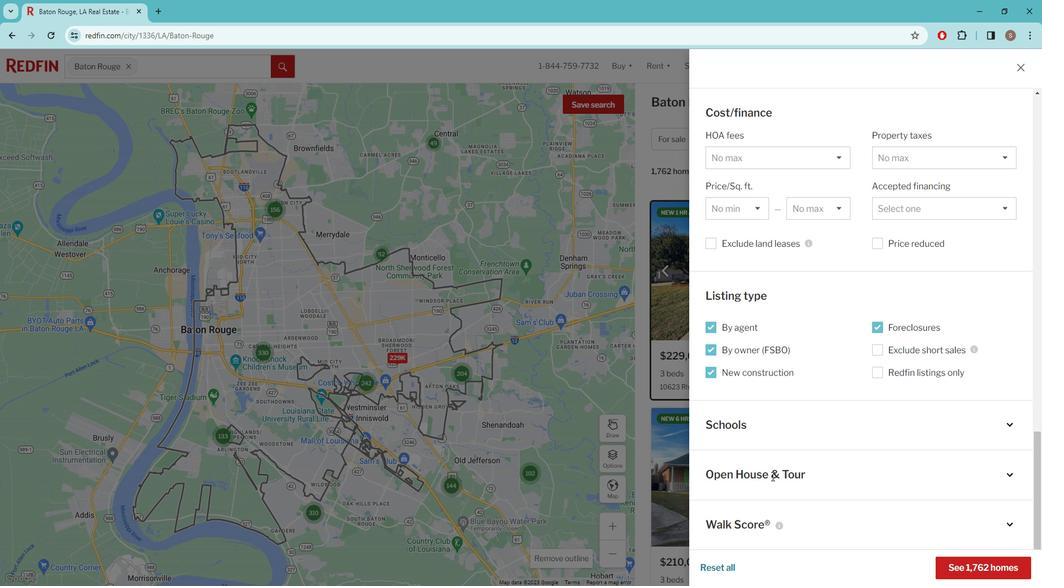
Action: Mouse pressed left at (777, 463)
Screenshot: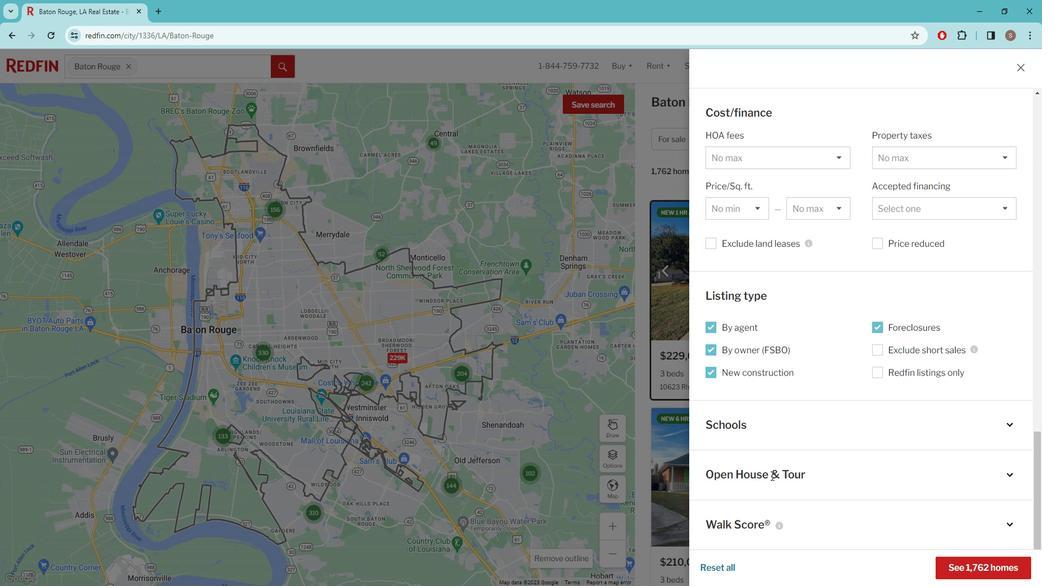 
Action: Mouse moved to (743, 455)
Screenshot: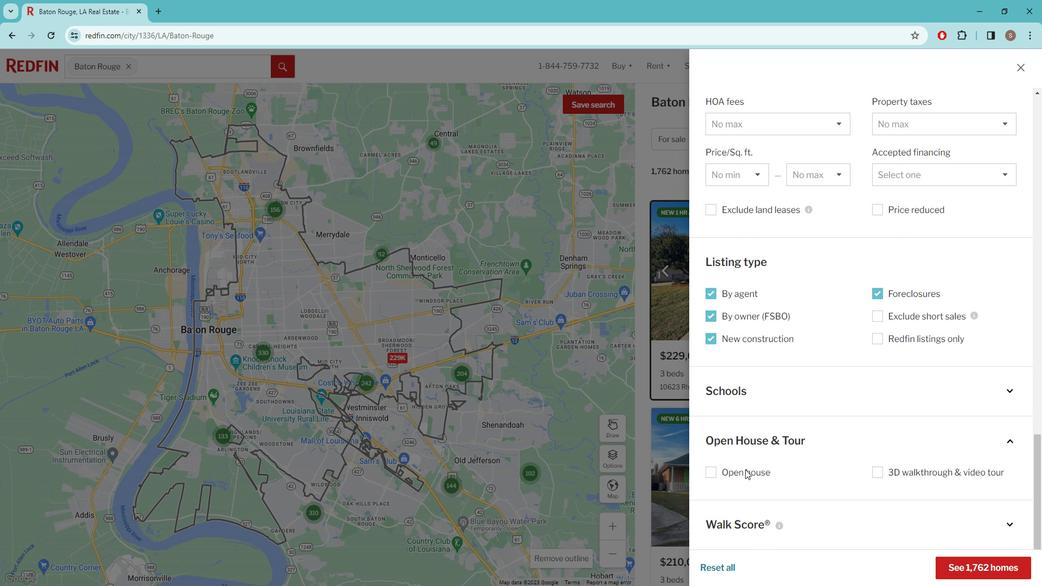 
Action: Mouse pressed left at (743, 455)
Screenshot: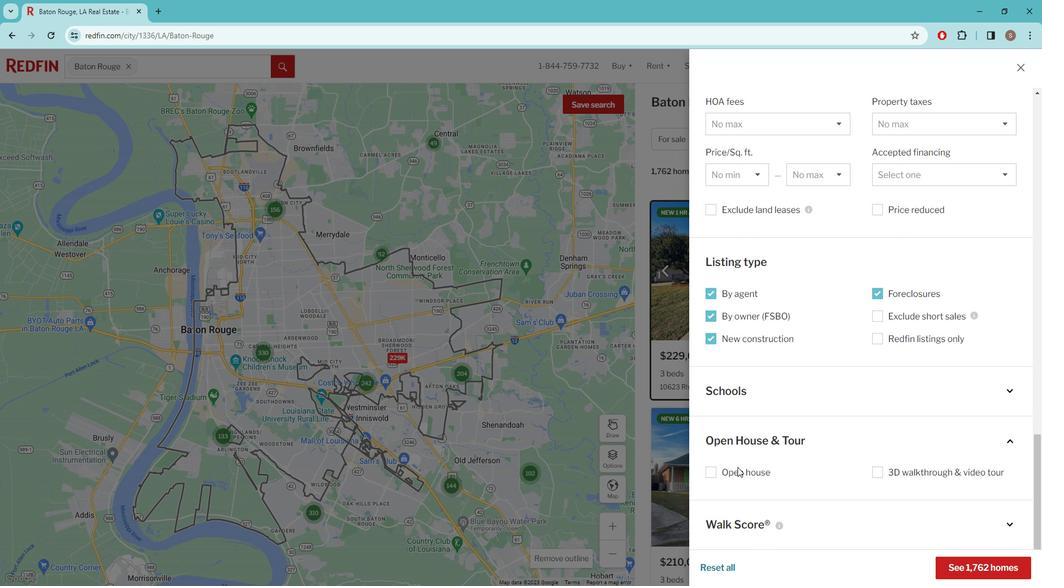 
Action: Mouse moved to (742, 461)
Screenshot: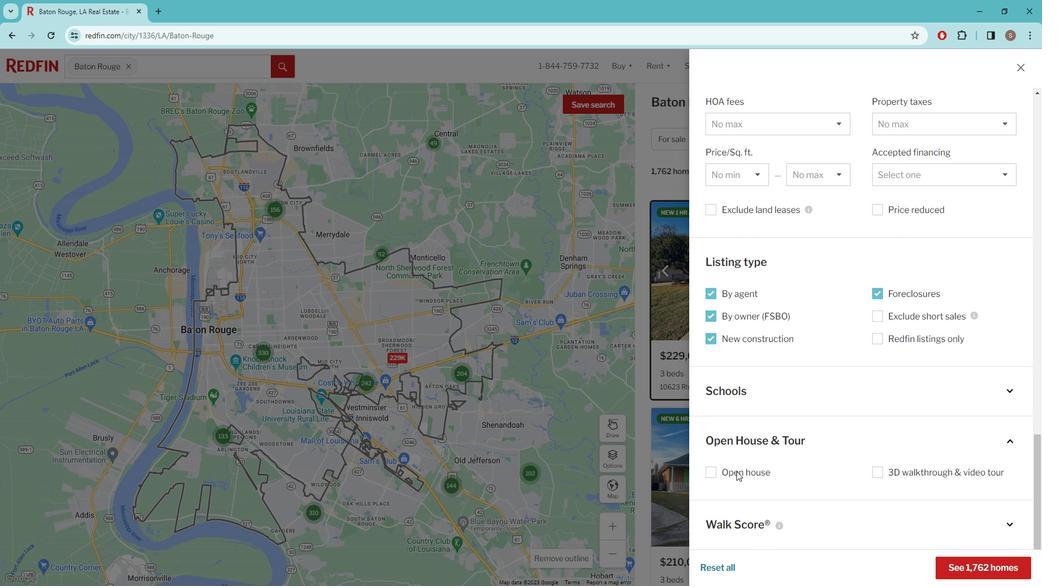 
Action: Mouse pressed left at (742, 461)
Screenshot: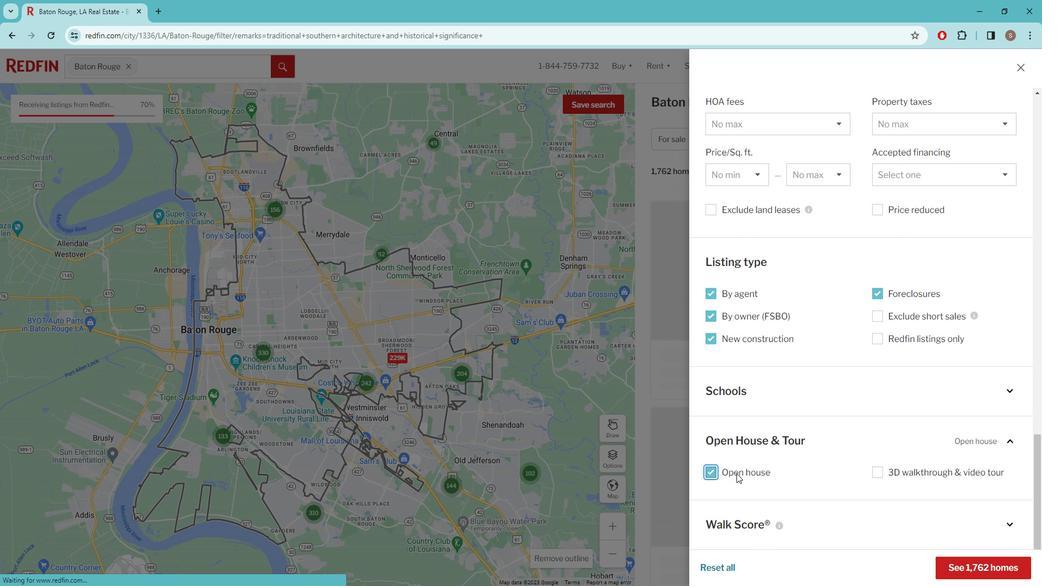 
Action: Mouse moved to (739, 459)
Screenshot: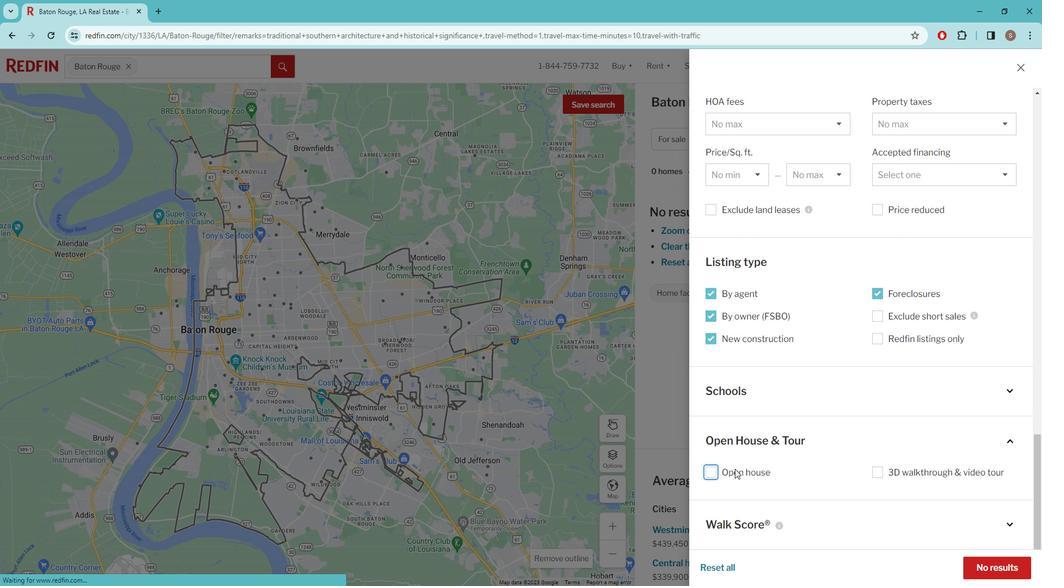 
Action: Mouse pressed left at (739, 459)
Screenshot: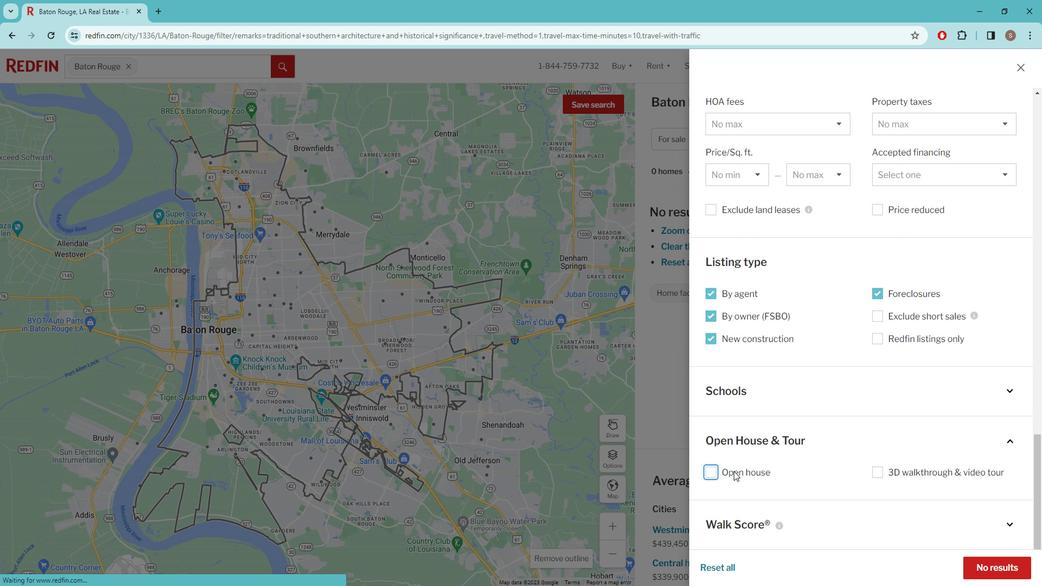 
Action: Mouse moved to (734, 500)
Screenshot: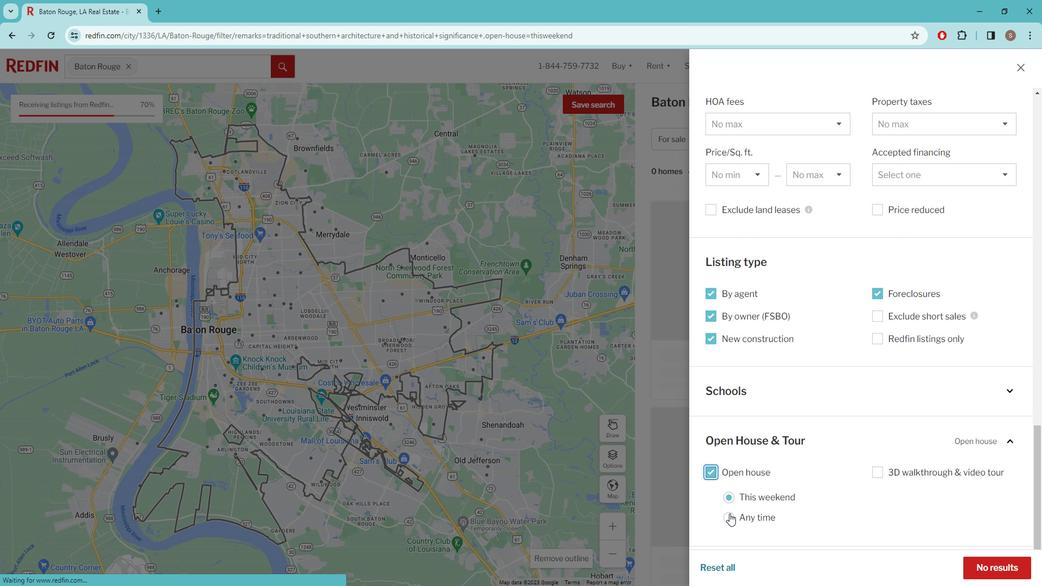
Action: Mouse pressed left at (734, 500)
Screenshot: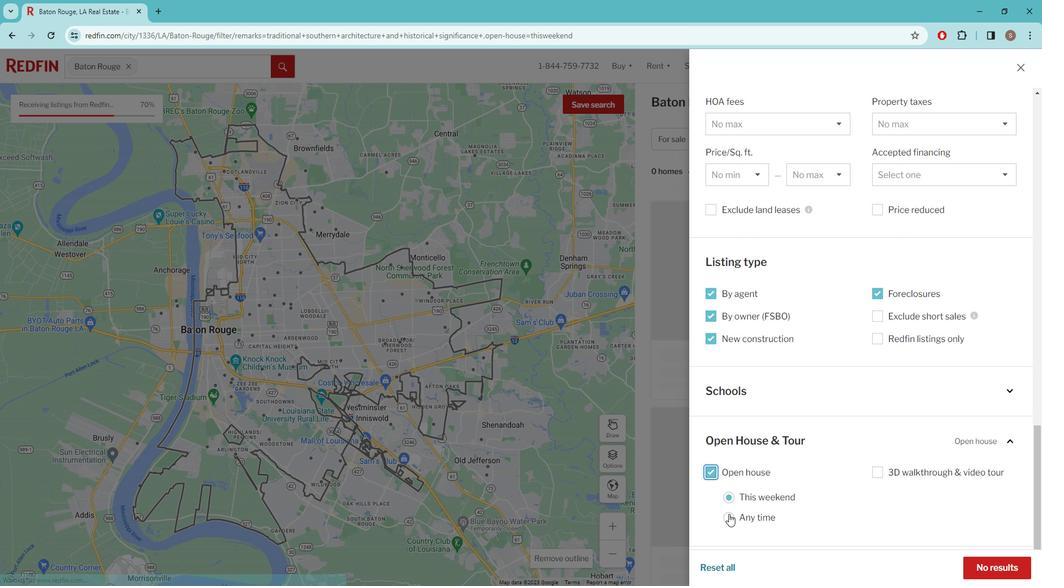 
Action: Mouse moved to (741, 486)
Screenshot: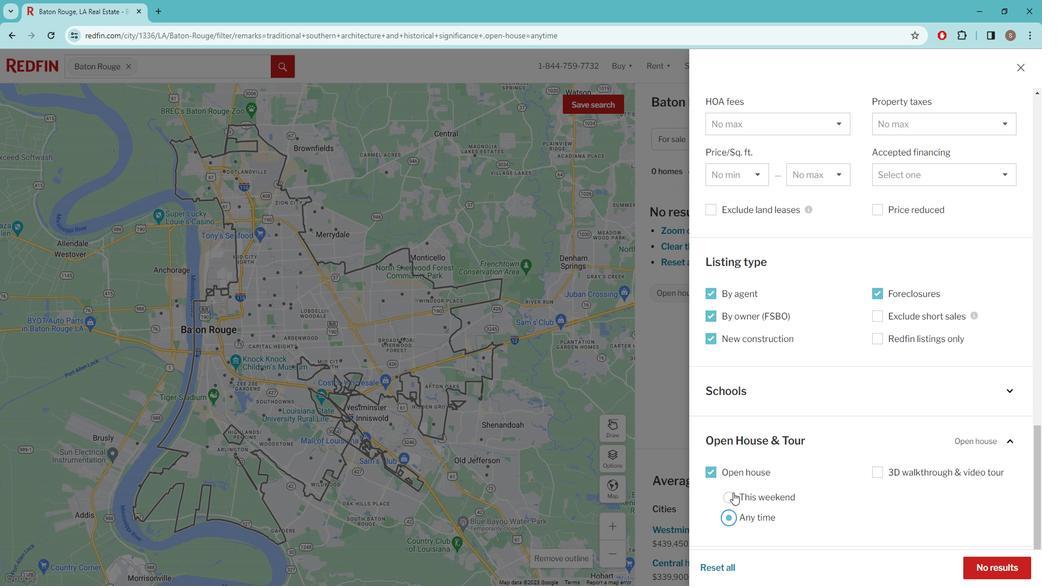 
Action: Mouse pressed left at (741, 486)
Screenshot: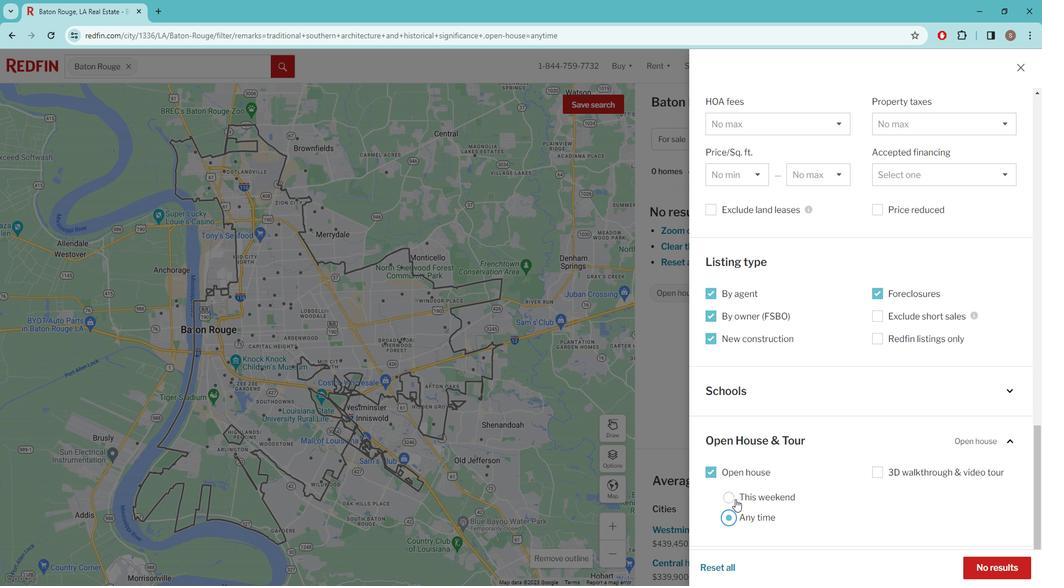 
Action: Mouse moved to (733, 504)
Screenshot: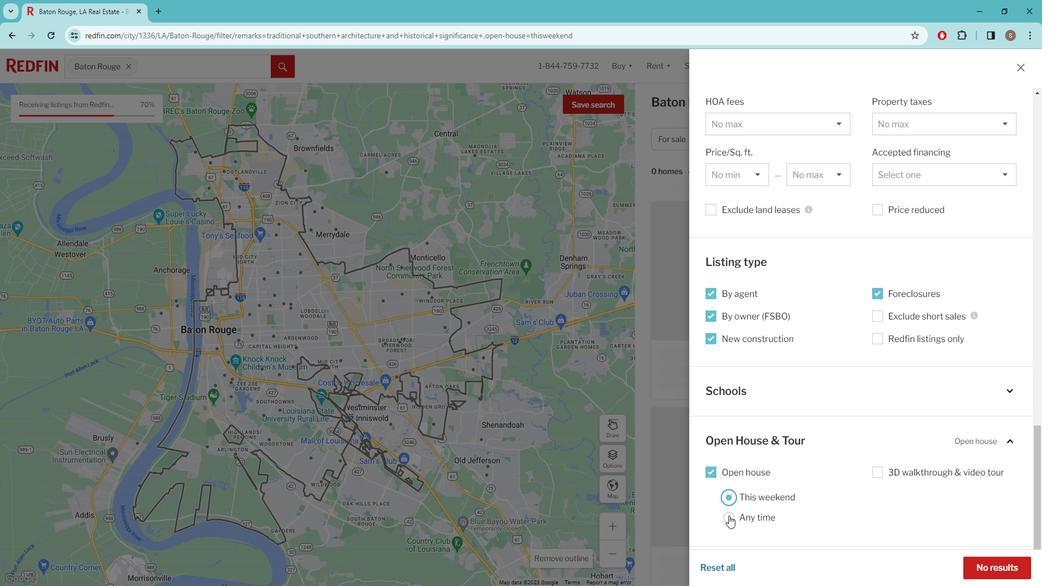 
Action: Mouse pressed left at (733, 504)
Screenshot: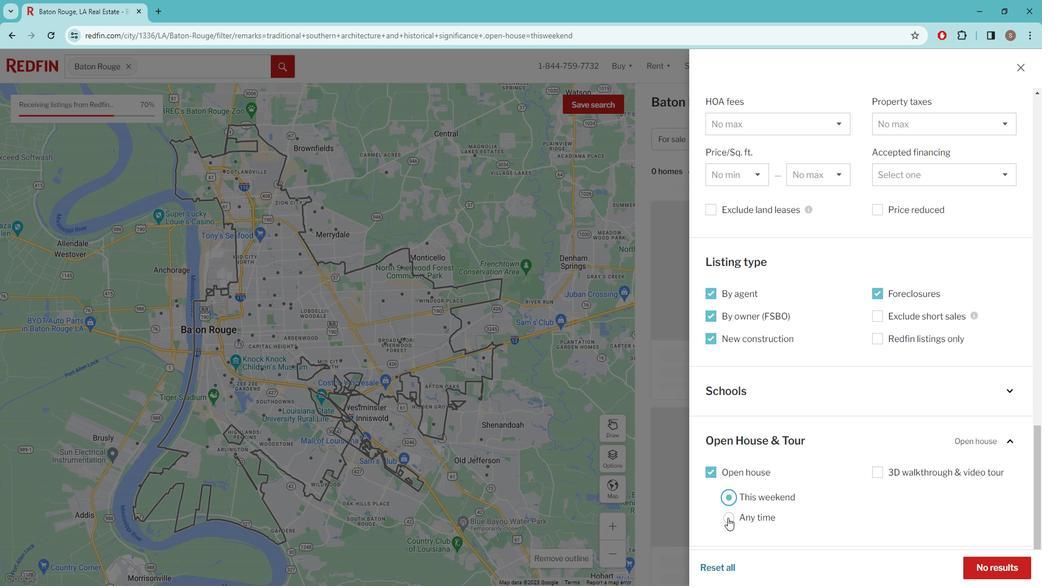 
Action: Mouse moved to (751, 489)
Screenshot: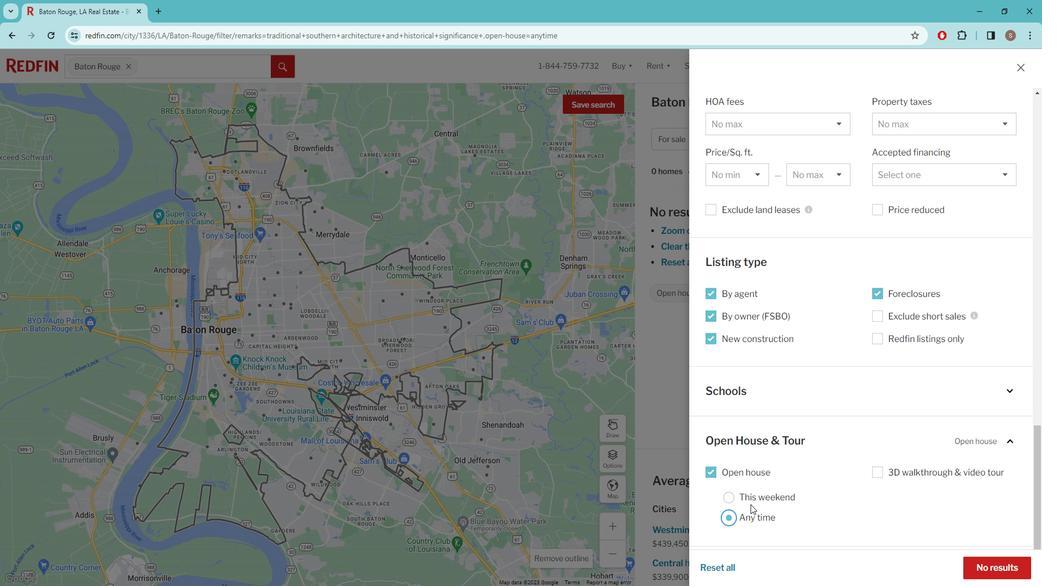
Action: Mouse pressed left at (751, 489)
Screenshot: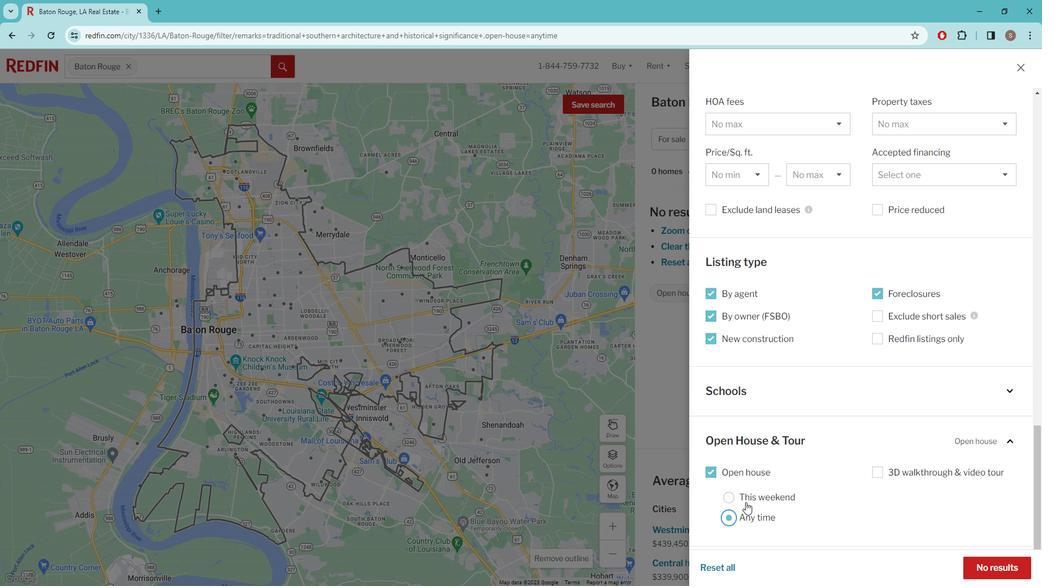
Action: Mouse moved to (718, 458)
Screenshot: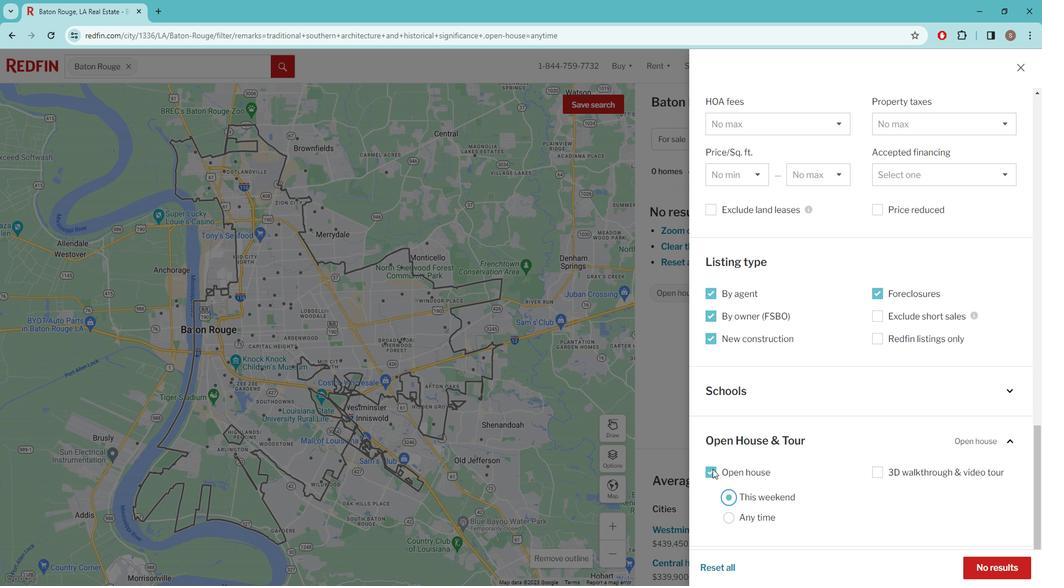 
Action: Mouse pressed left at (718, 458)
Screenshot: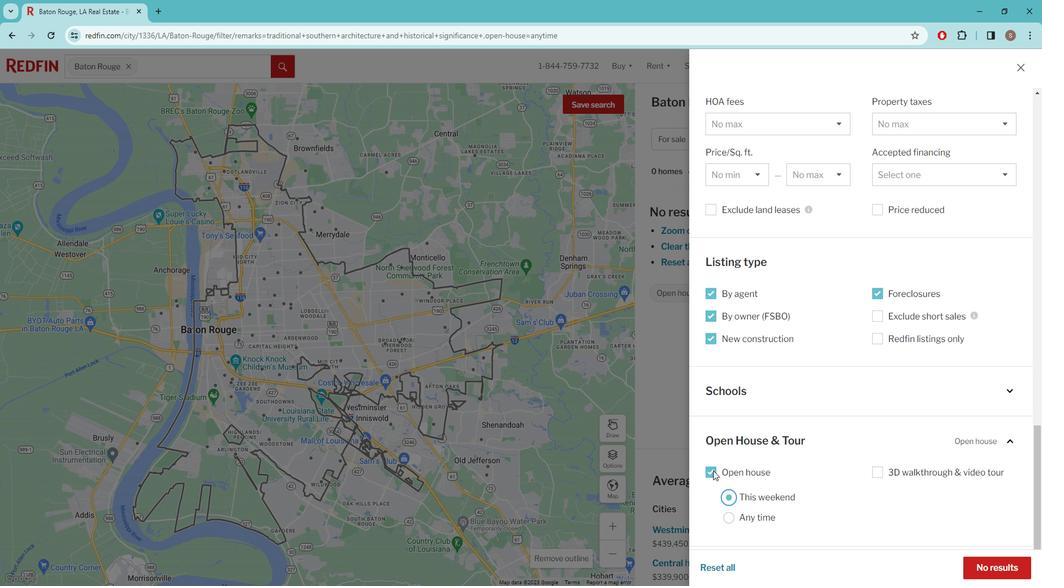 
Action: Mouse moved to (951, 464)
Screenshot: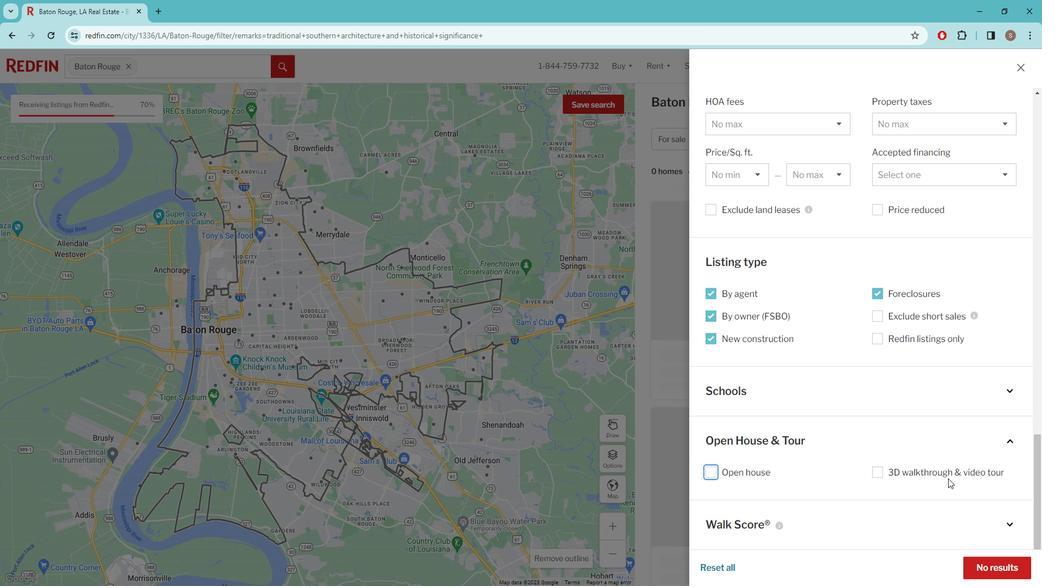 
Action: Mouse scrolled (951, 465) with delta (0, 0)
Screenshot: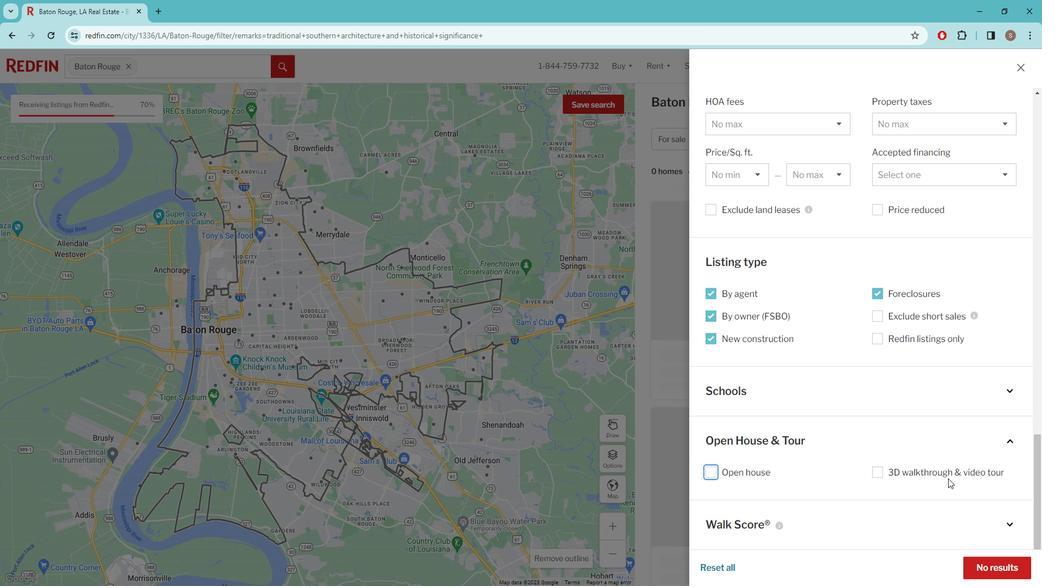 
Action: Mouse scrolled (951, 465) with delta (0, 0)
Screenshot: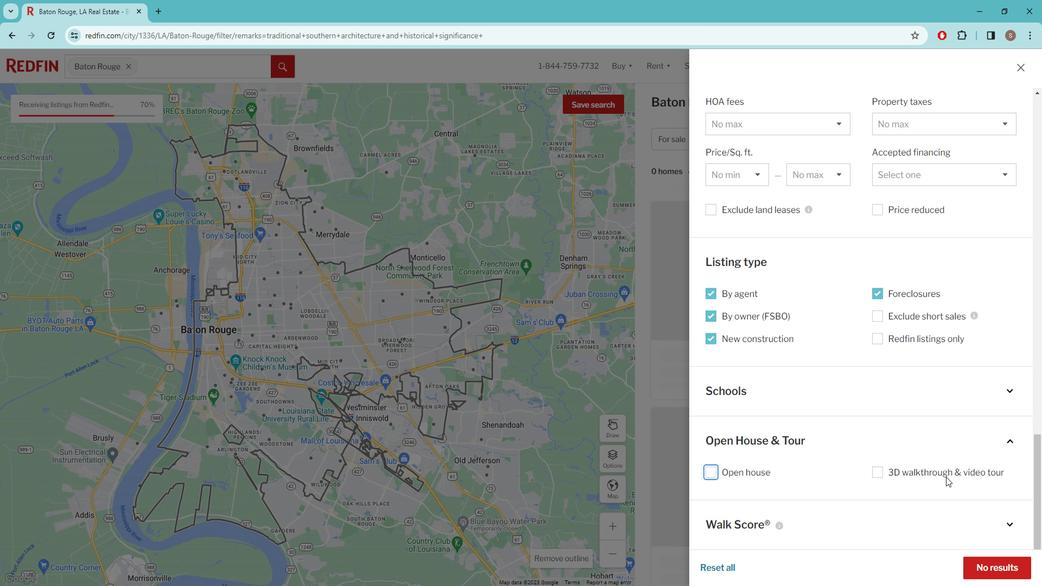 
Action: Mouse scrolled (951, 465) with delta (0, 0)
Screenshot: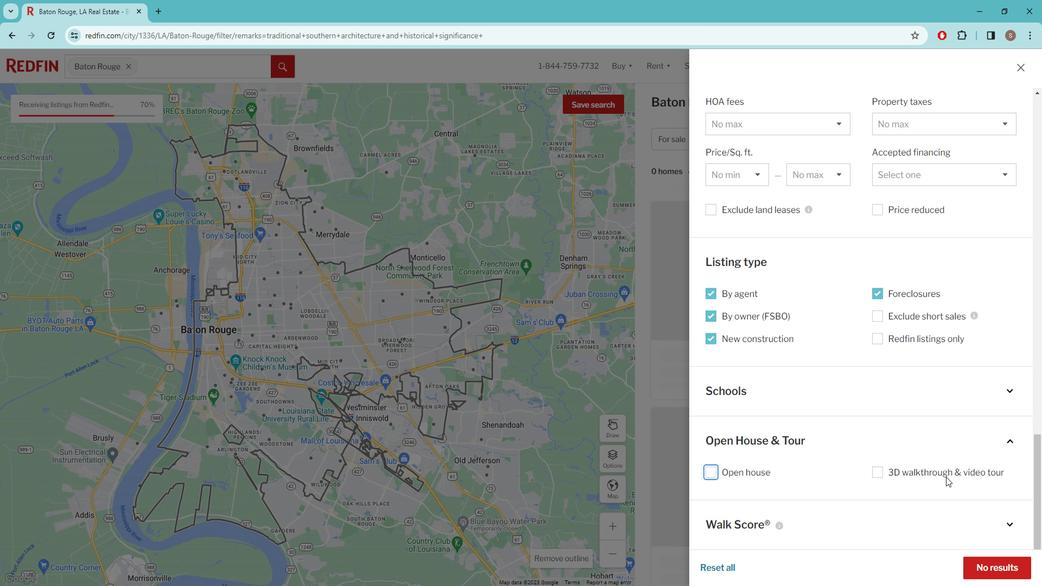 
Action: Mouse moved to (941, 466)
Screenshot: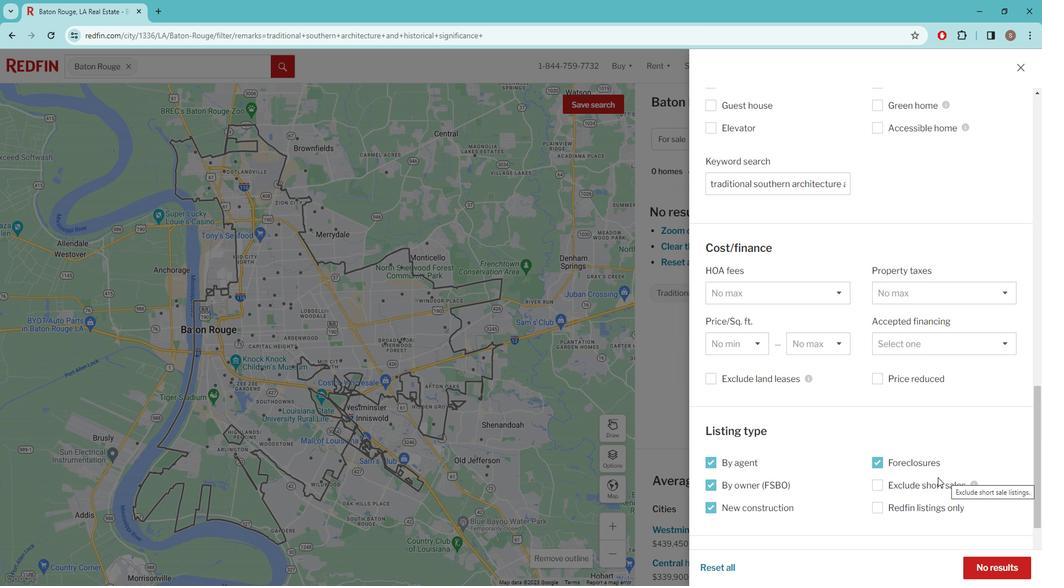 
Action: Mouse scrolled (941, 465) with delta (0, 0)
Screenshot: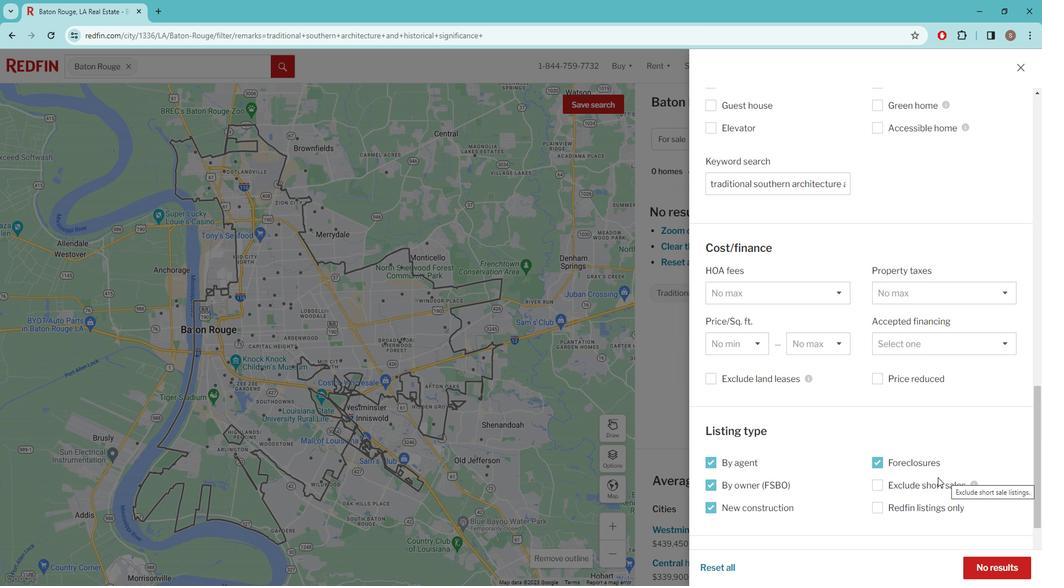 
Action: Mouse scrolled (941, 465) with delta (0, 0)
Screenshot: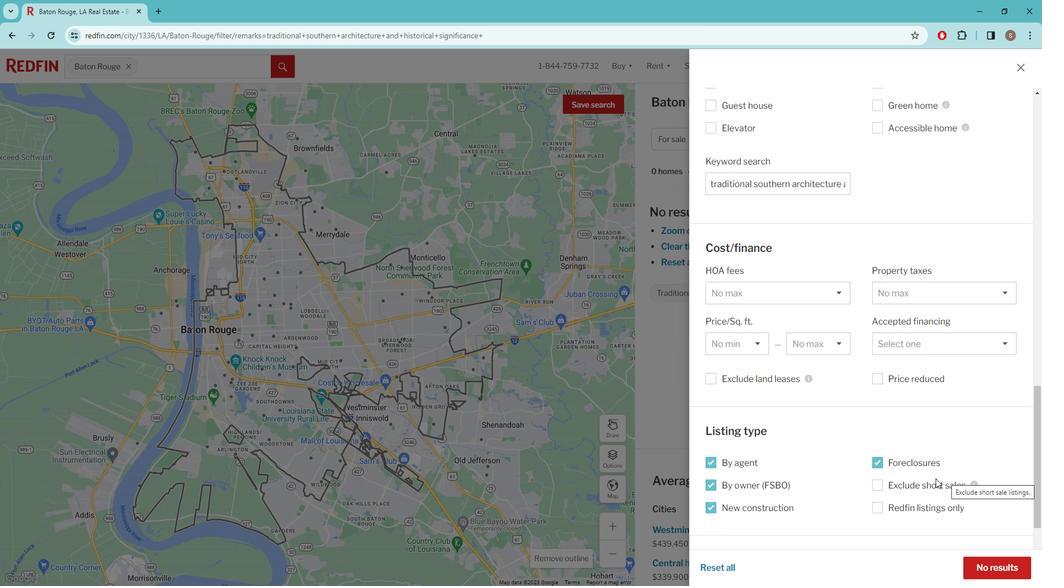 
Action: Mouse moved to (941, 466)
Screenshot: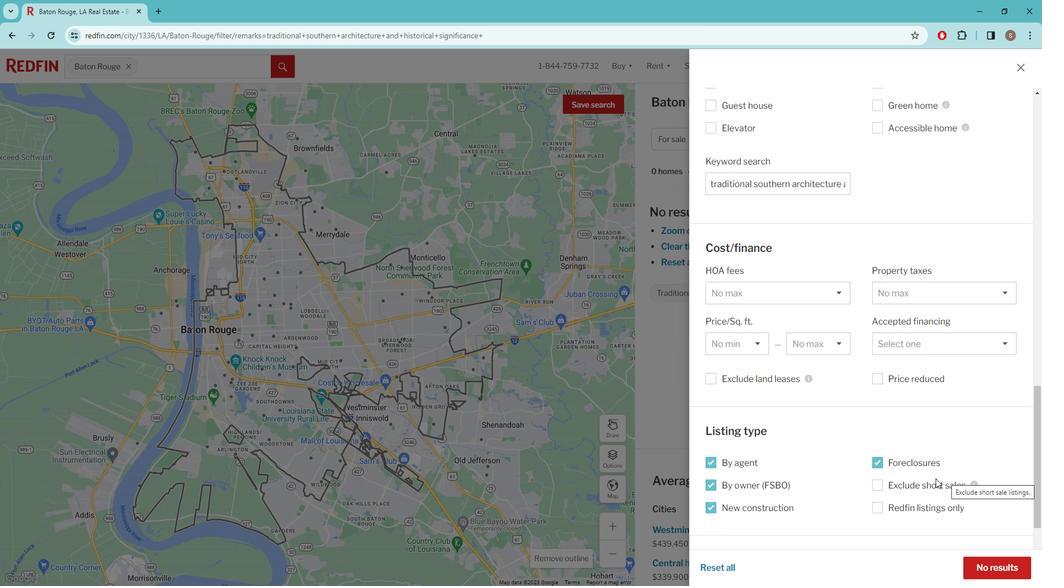 
Action: Mouse scrolled (941, 465) with delta (0, 0)
Screenshot: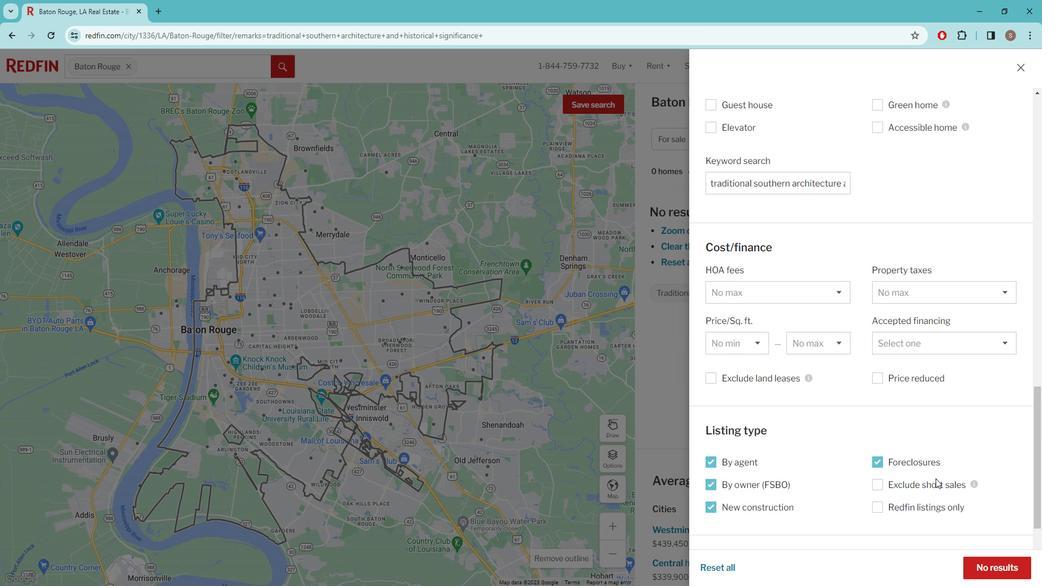 
Action: Mouse scrolled (941, 465) with delta (0, 0)
Screenshot: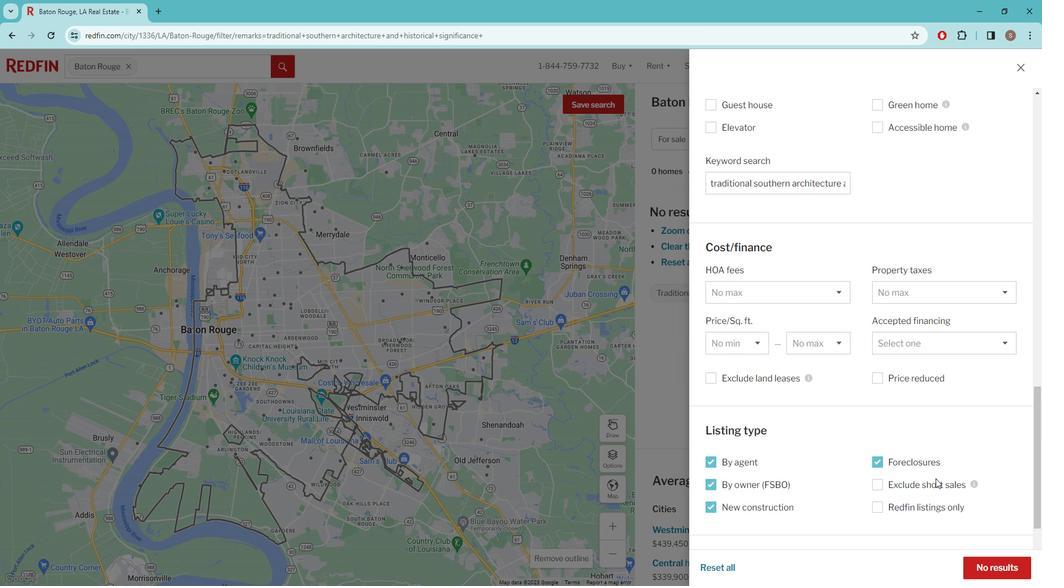 
Action: Mouse scrolled (941, 465) with delta (0, 0)
Screenshot: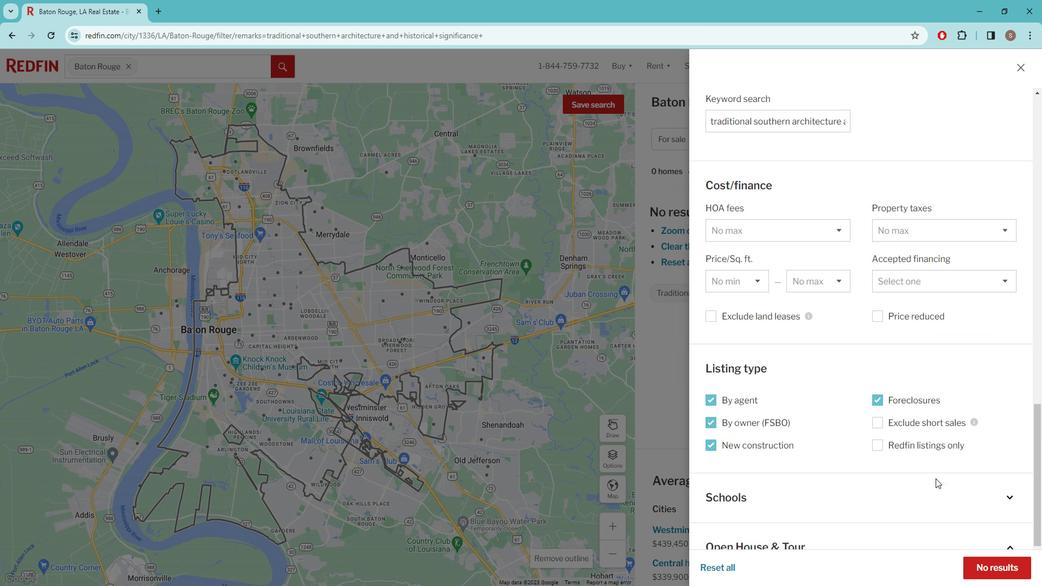 
Action: Mouse moved to (718, 462)
Screenshot: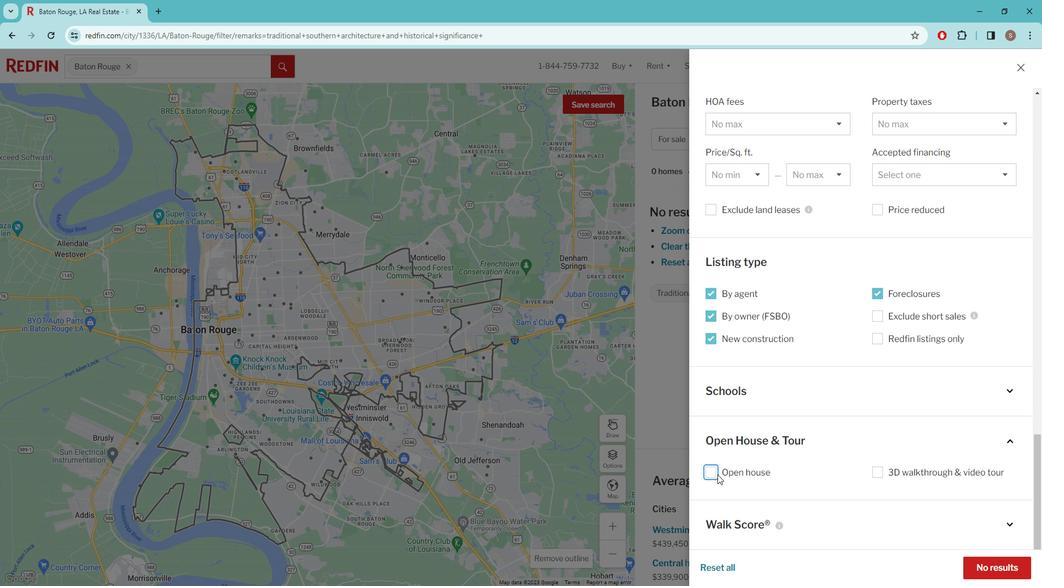 
Action: Mouse pressed left at (718, 462)
Screenshot: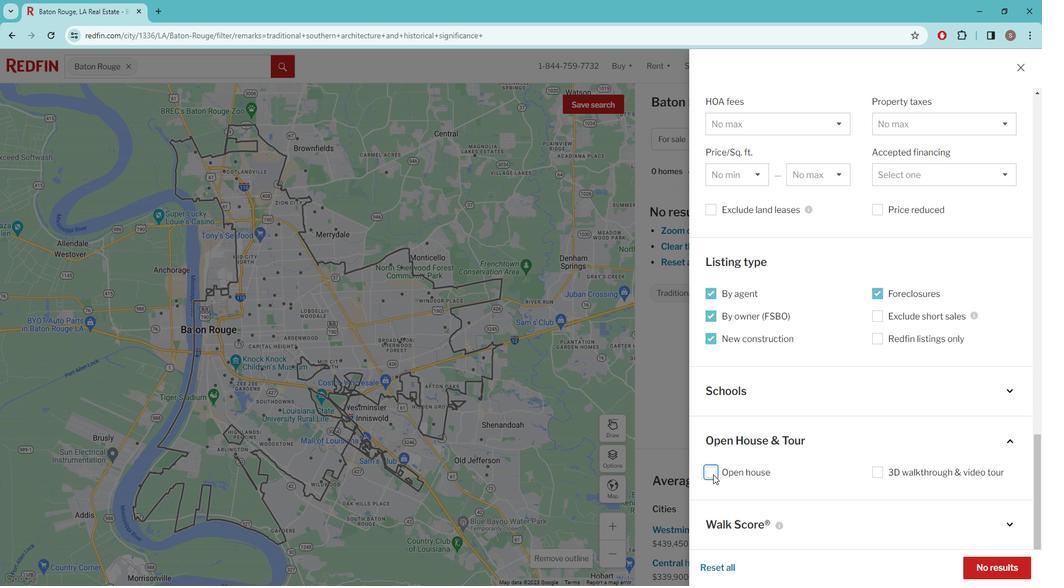 
Action: Mouse moved to (758, 503)
Screenshot: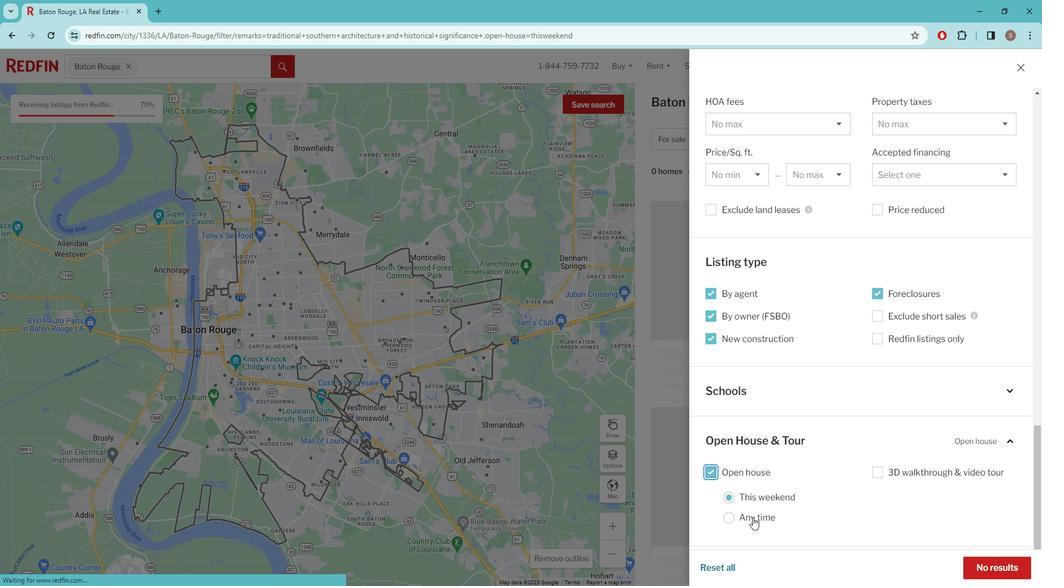 
Action: Mouse pressed left at (758, 503)
Screenshot: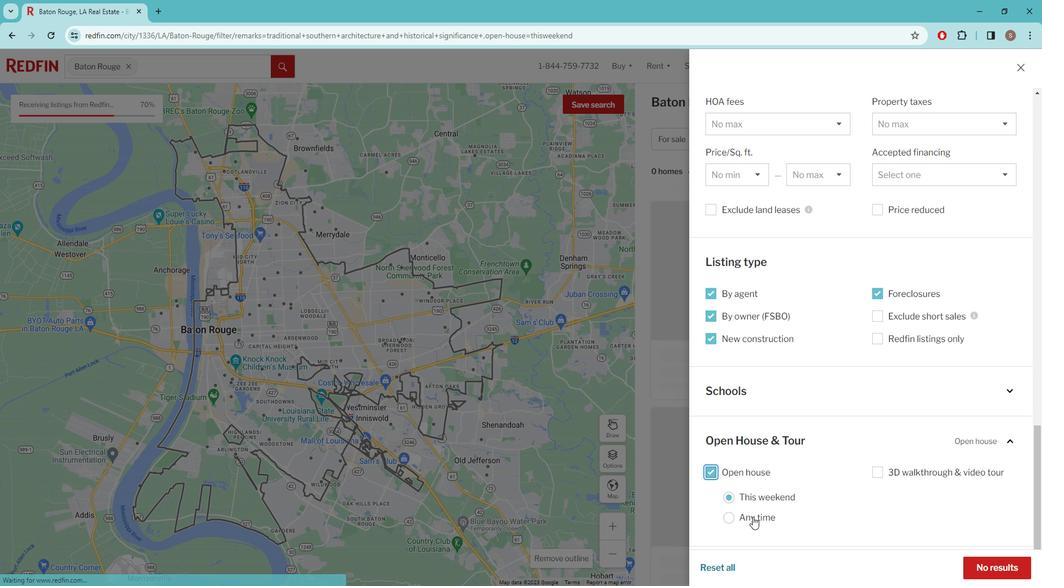 
Action: Mouse moved to (980, 548)
Screenshot: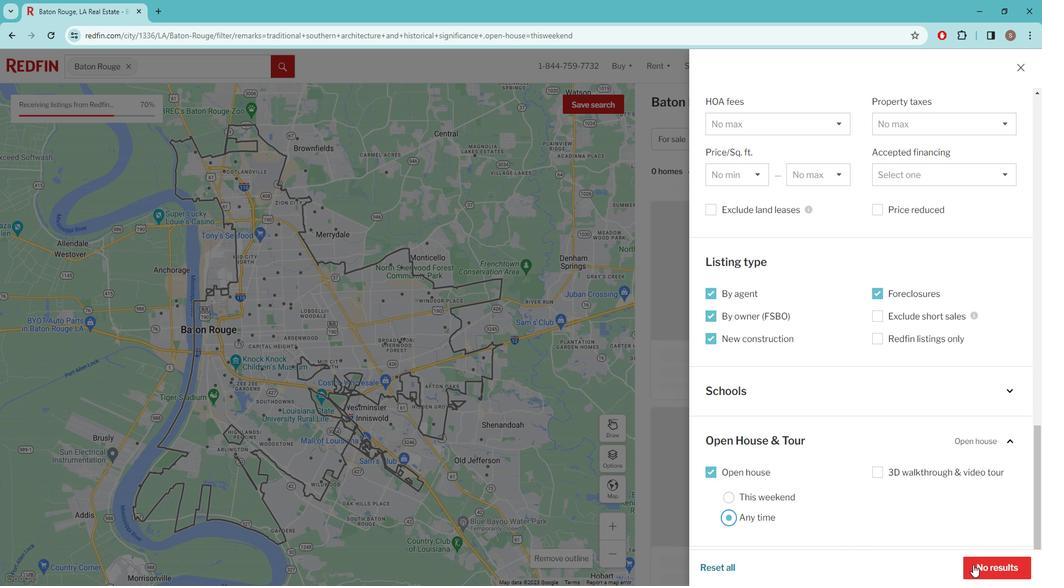 
Action: Mouse pressed left at (980, 548)
Screenshot: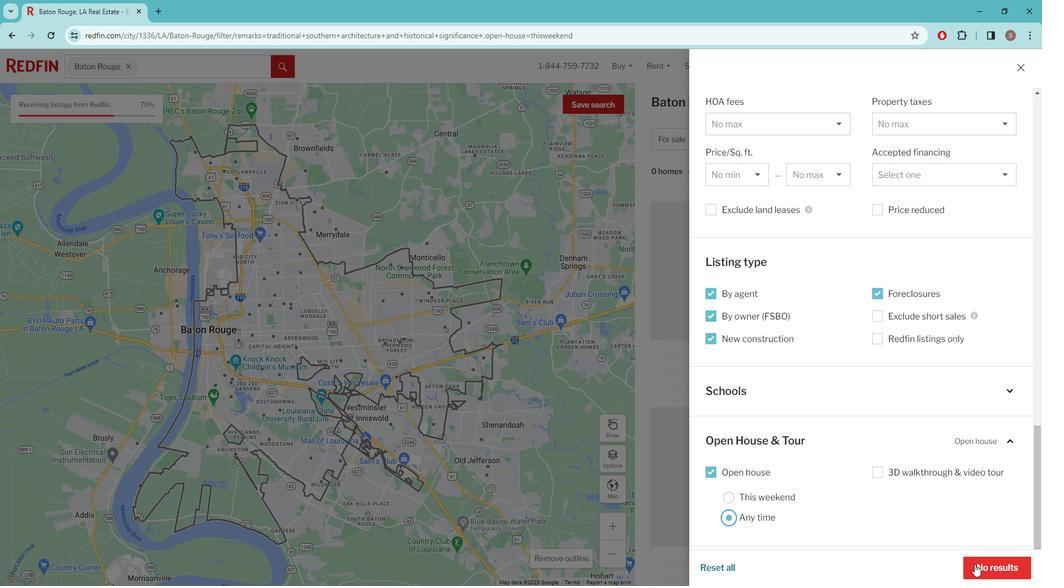 
Action: Mouse moved to (878, 455)
Screenshot: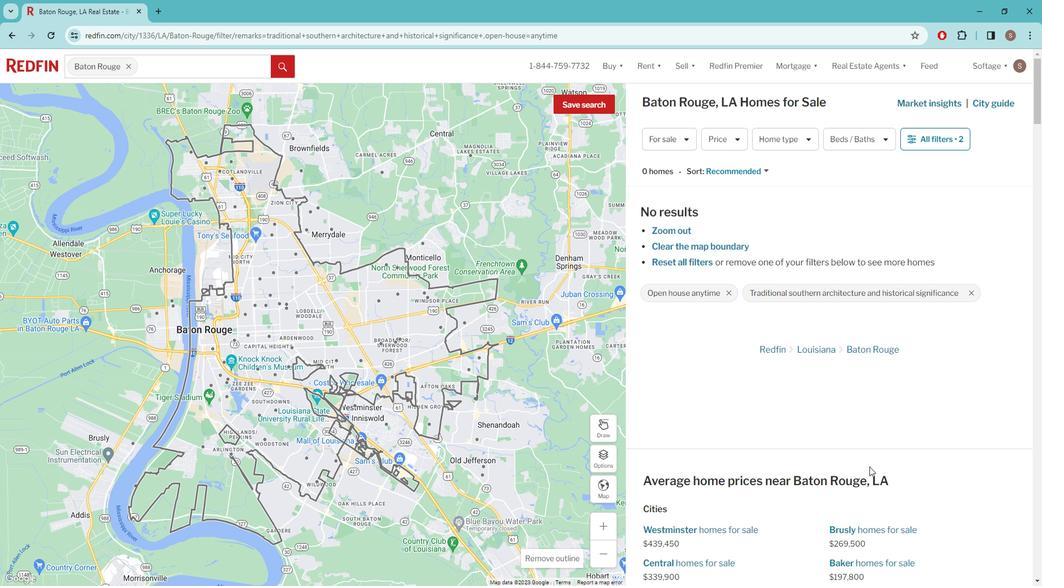 
